 Task: Send an email with the signature Gus Powell with the subject Cancellation of a call and the message Can you please provide an update on the project status? from softage.8@softage.net to softage.9@softage.net and move the email from Sent Items to the folder Journaling
Action: Mouse moved to (124, 164)
Screenshot: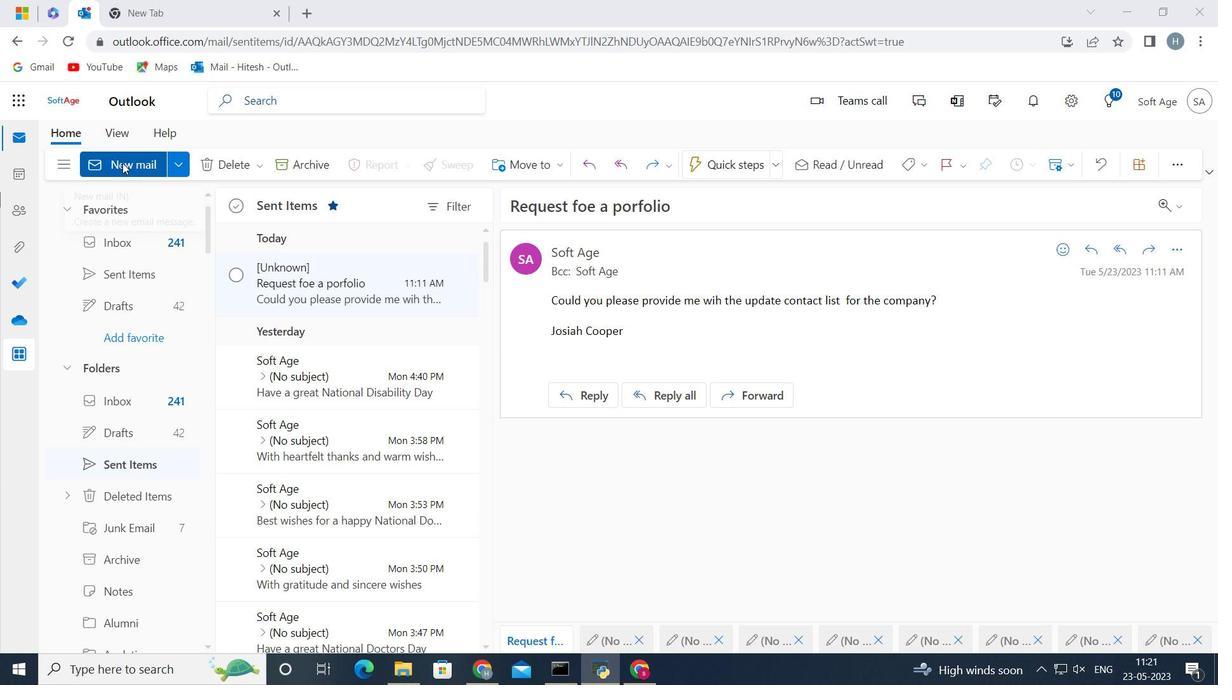 
Action: Mouse pressed left at (124, 164)
Screenshot: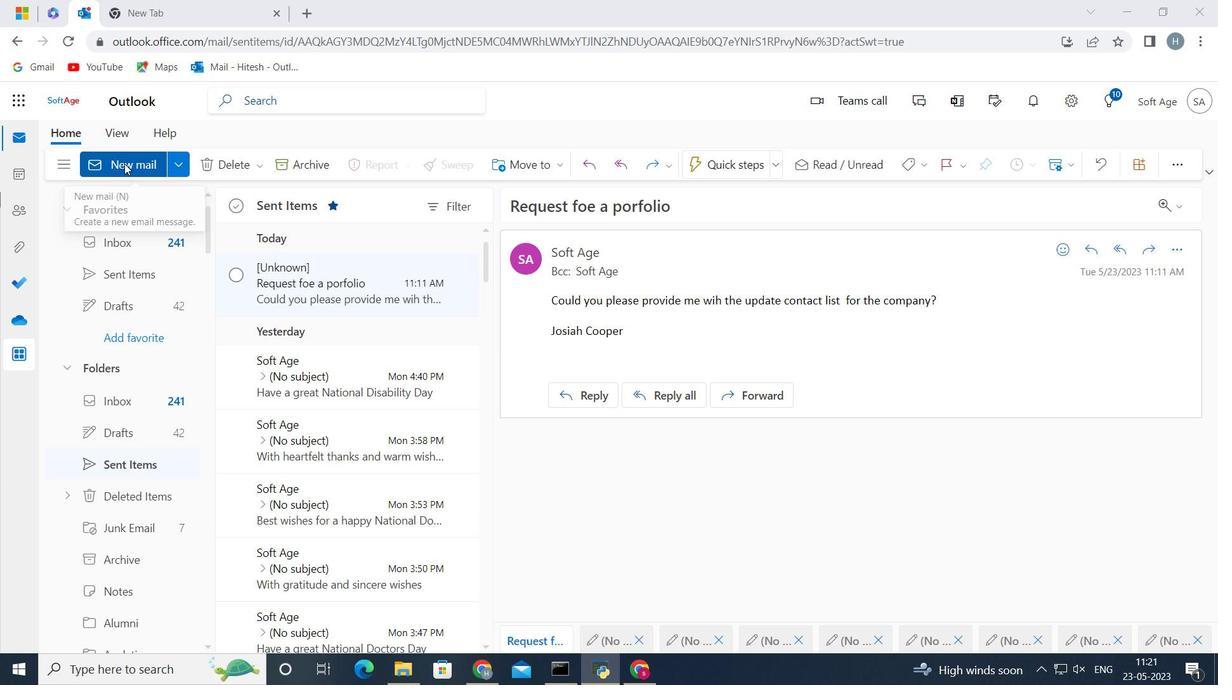 
Action: Mouse moved to (990, 160)
Screenshot: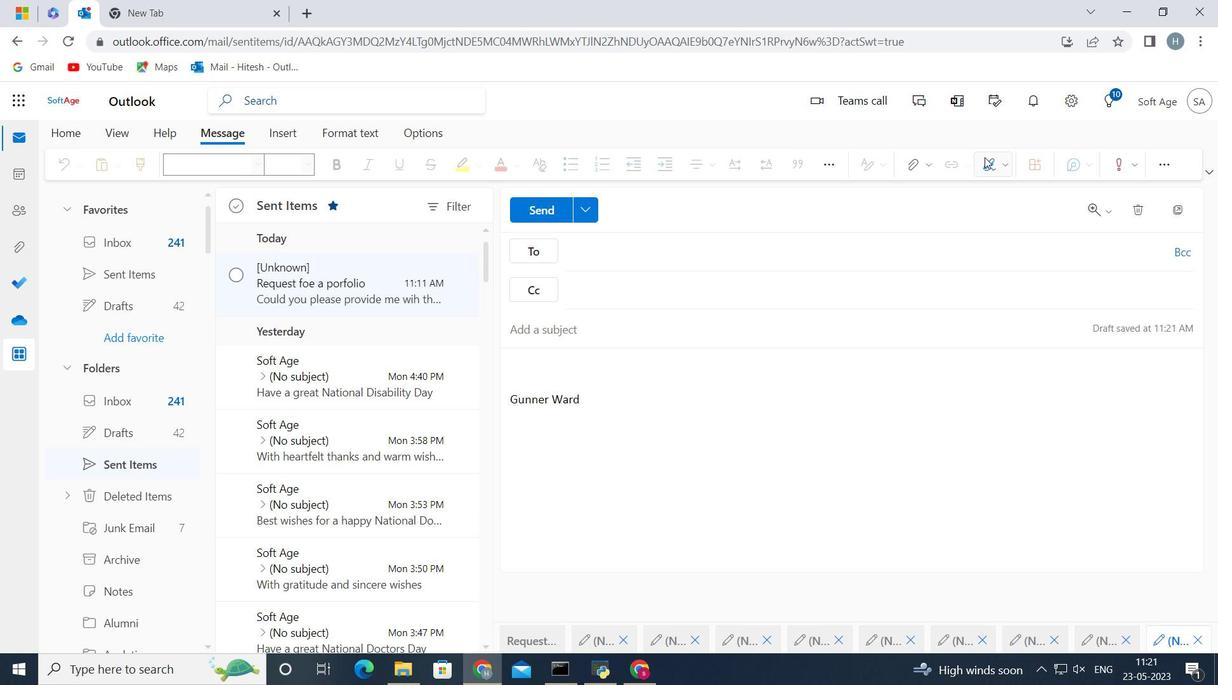 
Action: Mouse pressed left at (990, 160)
Screenshot: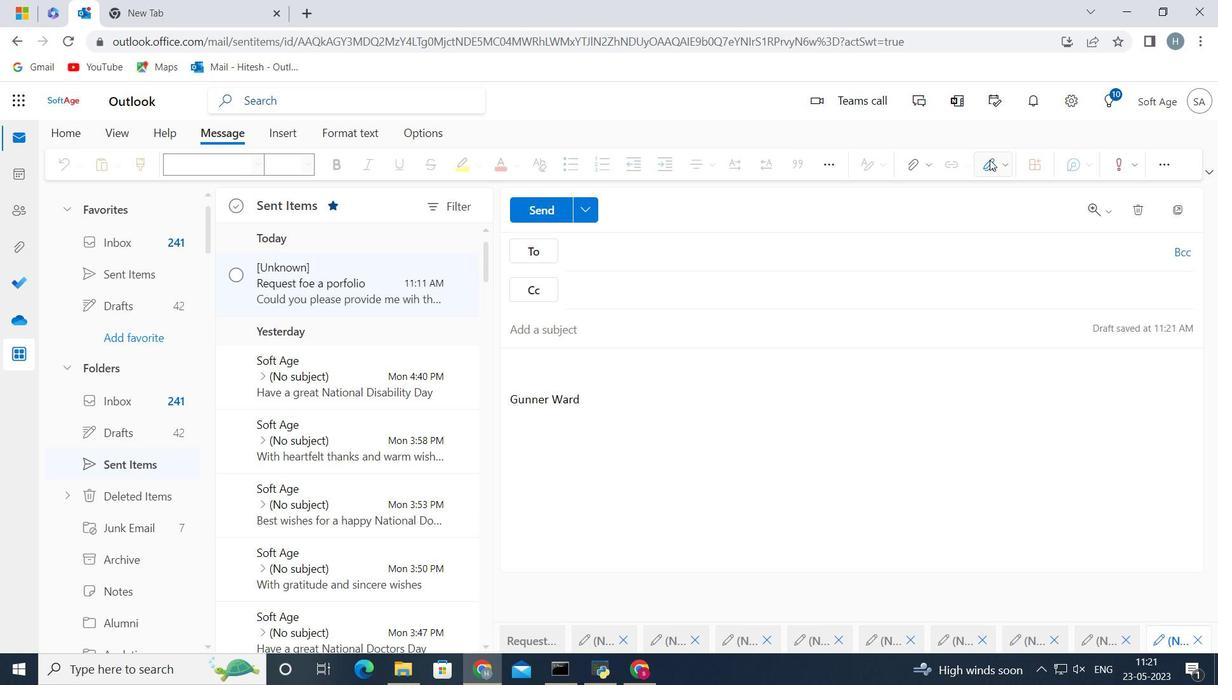 
Action: Mouse moved to (970, 226)
Screenshot: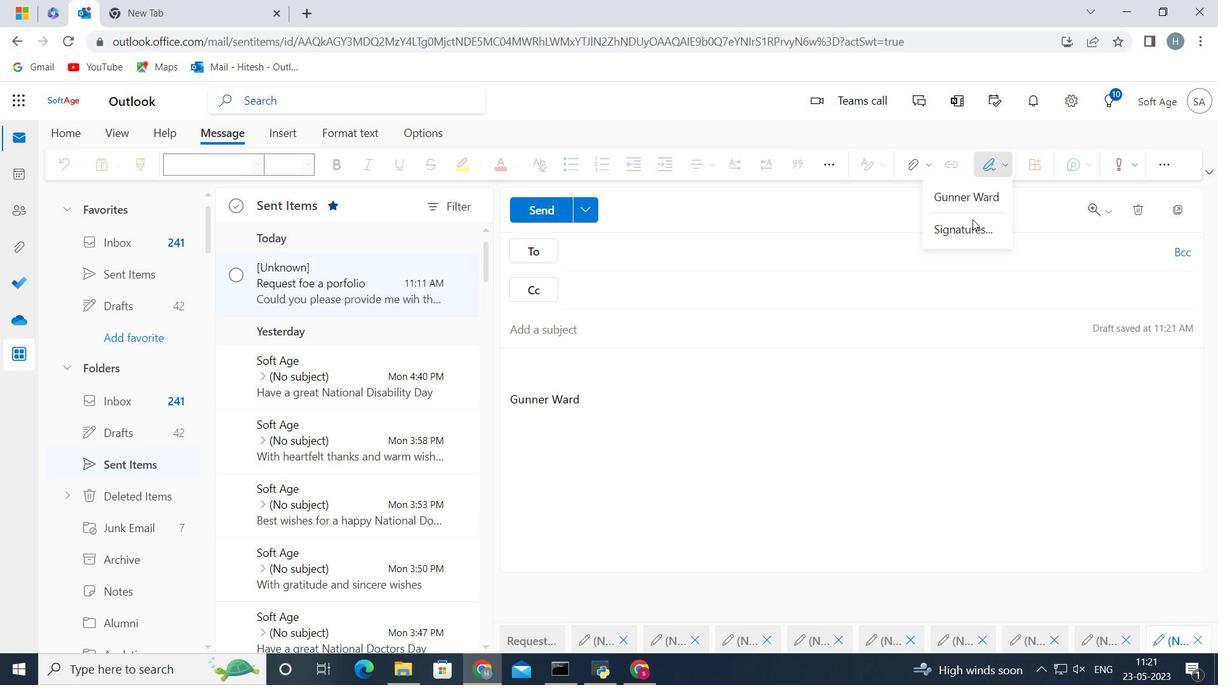 
Action: Mouse pressed left at (970, 226)
Screenshot: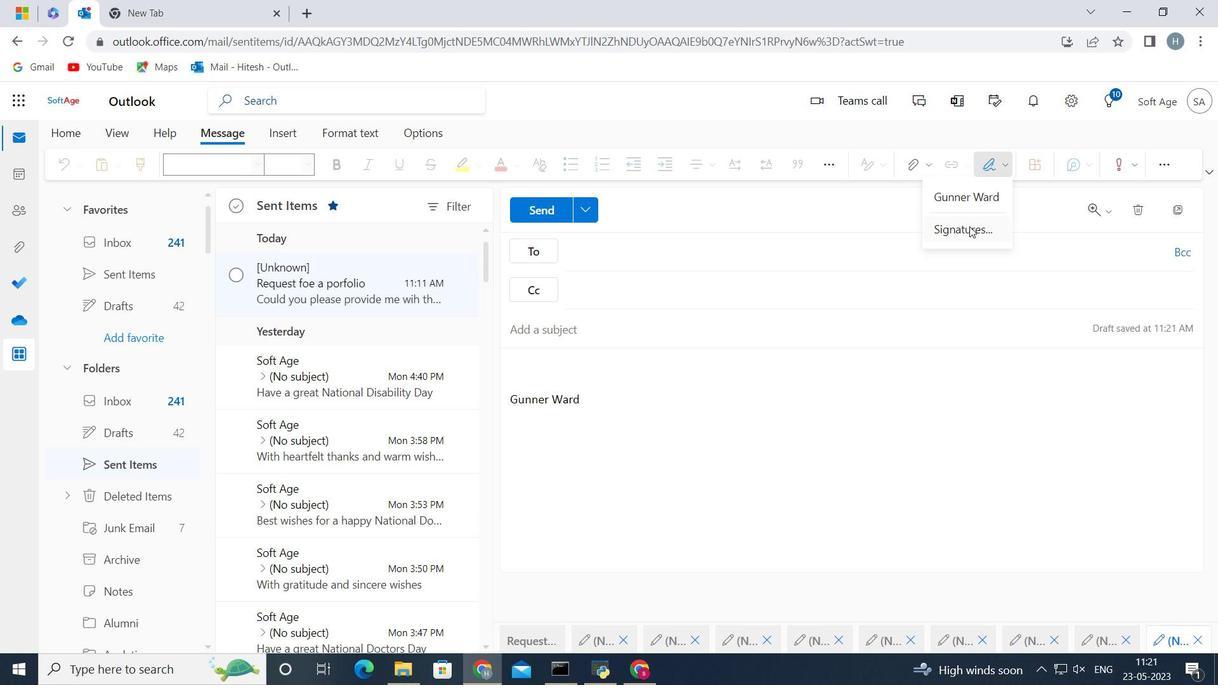 
Action: Mouse moved to (938, 284)
Screenshot: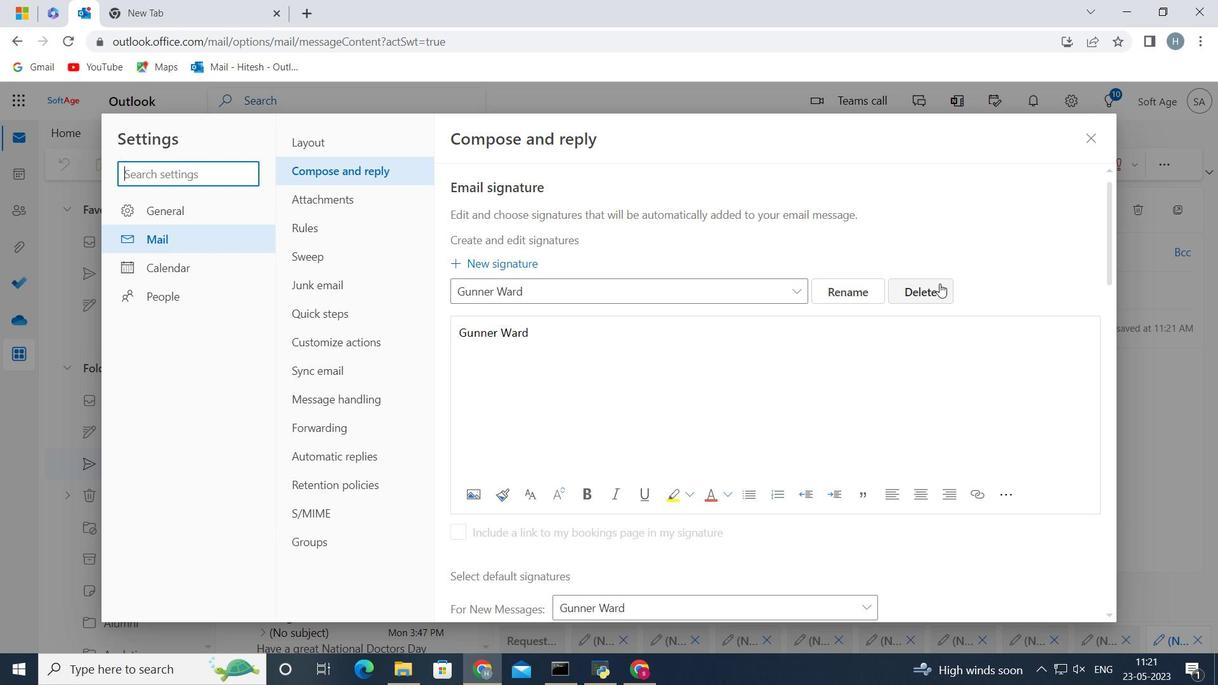 
Action: Mouse pressed left at (938, 284)
Screenshot: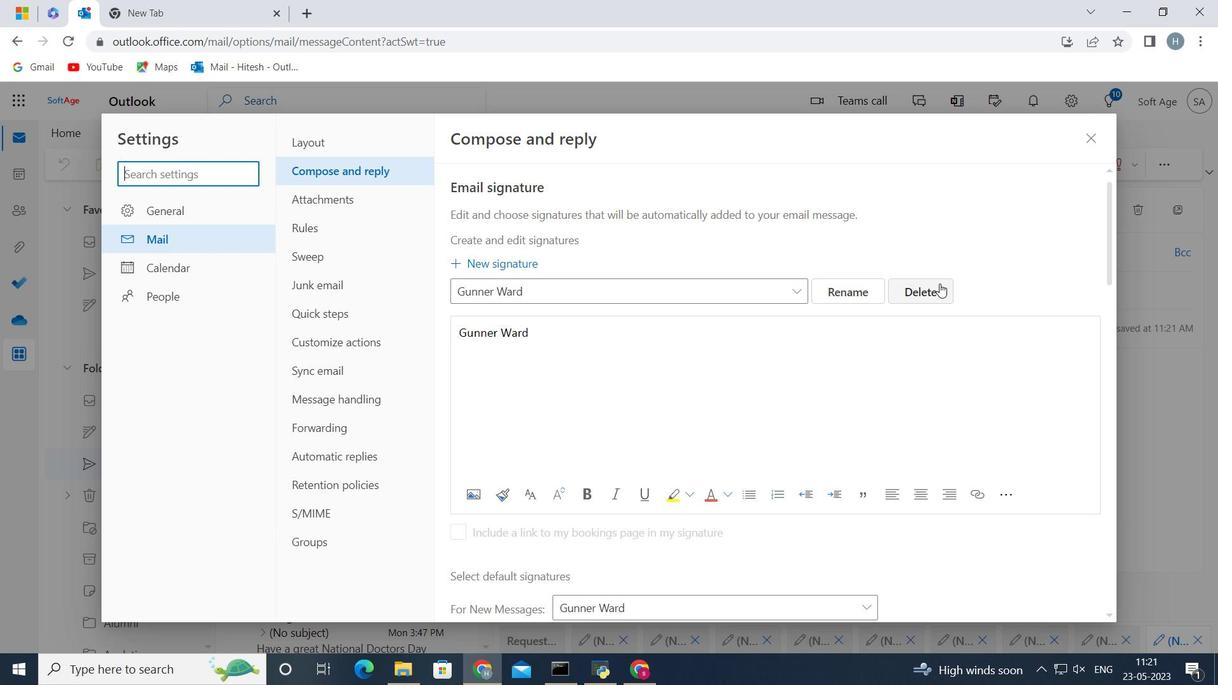 
Action: Mouse moved to (689, 293)
Screenshot: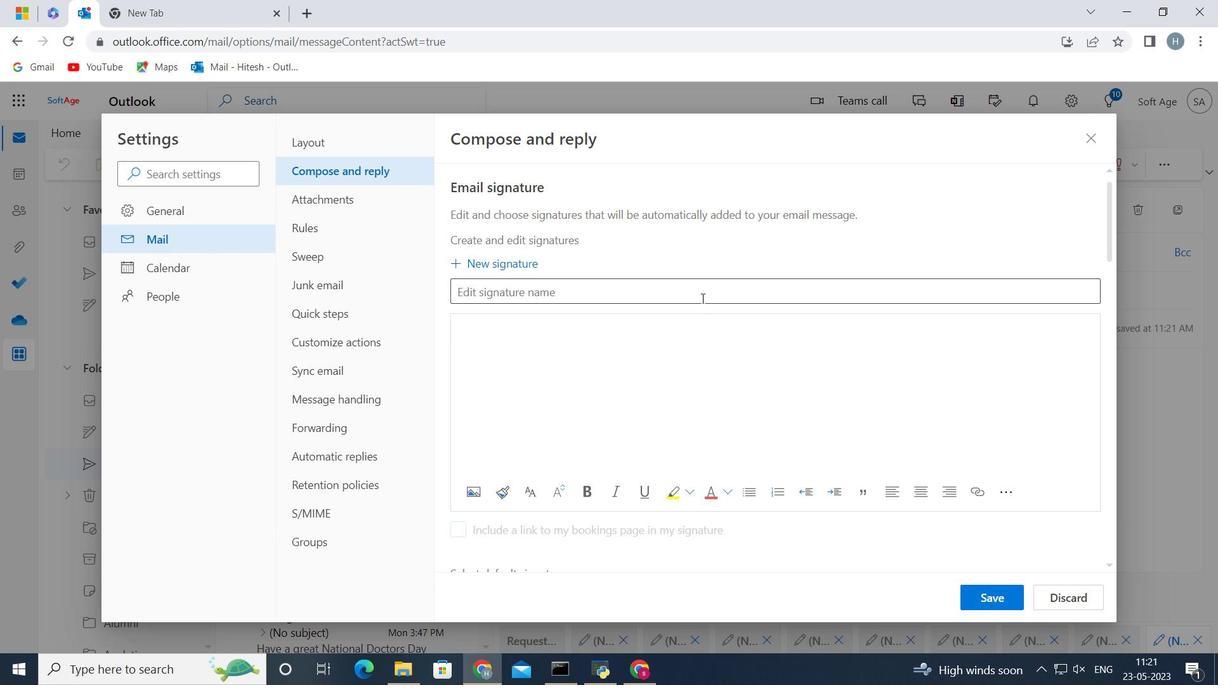 
Action: Mouse pressed left at (689, 293)
Screenshot: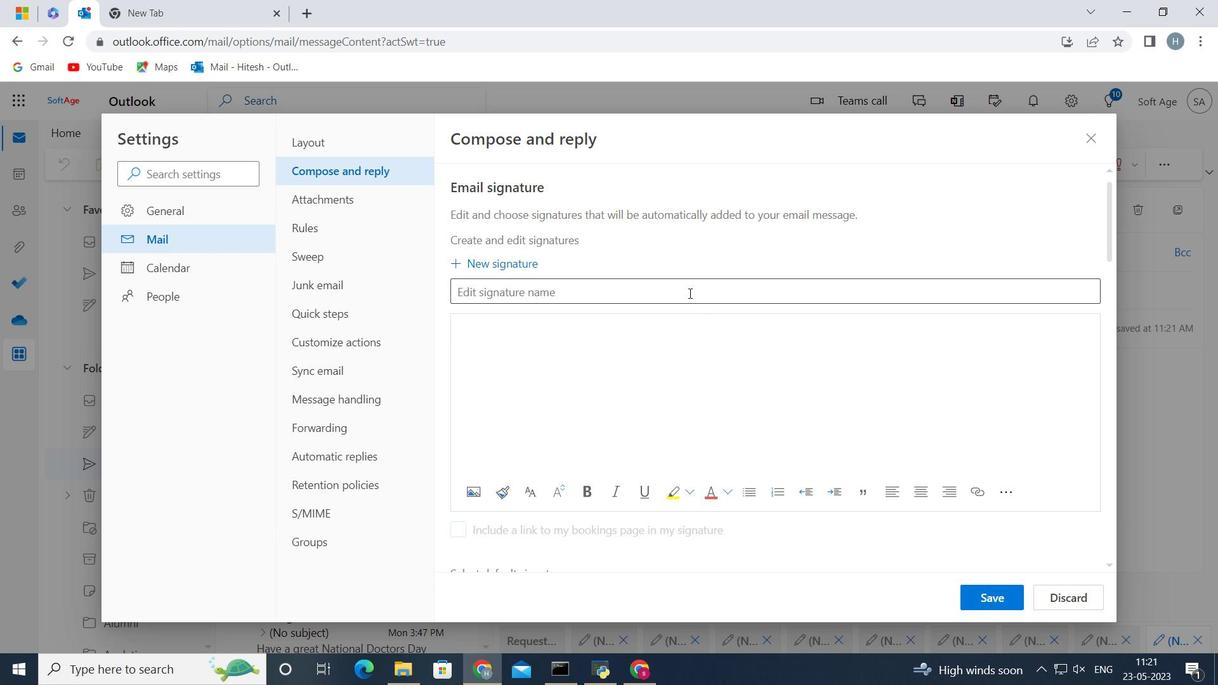 
Action: Key pressed <Key.shift>Gus<Key.space><Key.shift>Powell
Screenshot: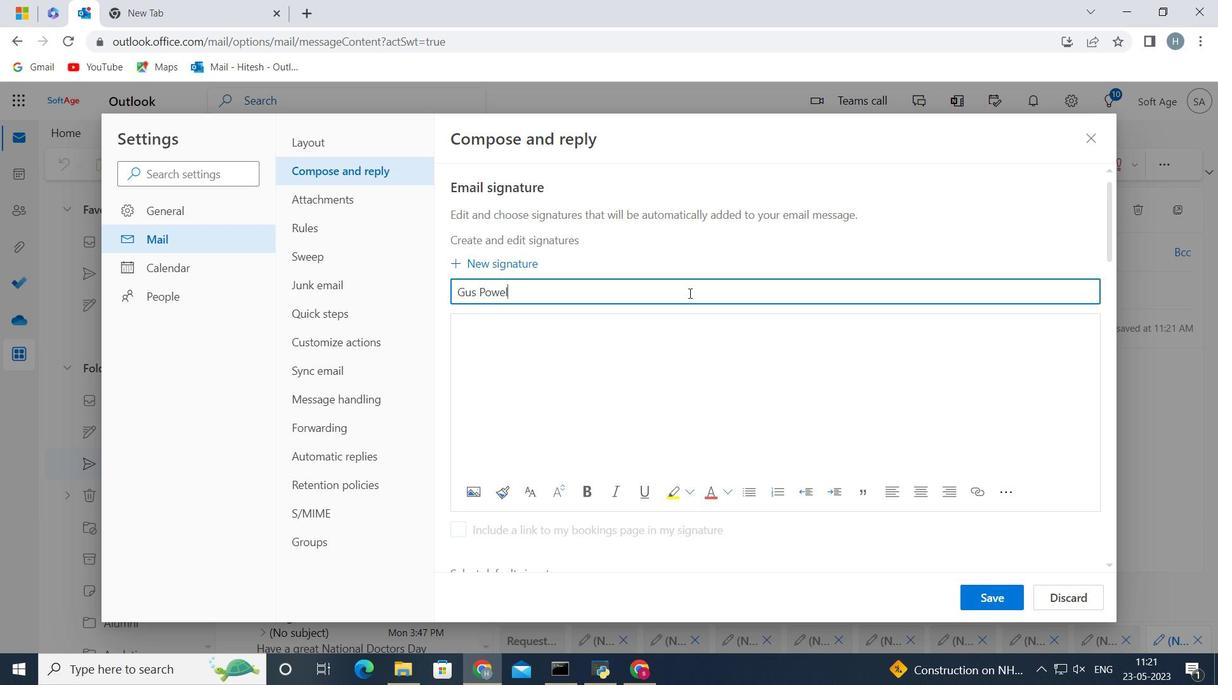 
Action: Mouse moved to (561, 346)
Screenshot: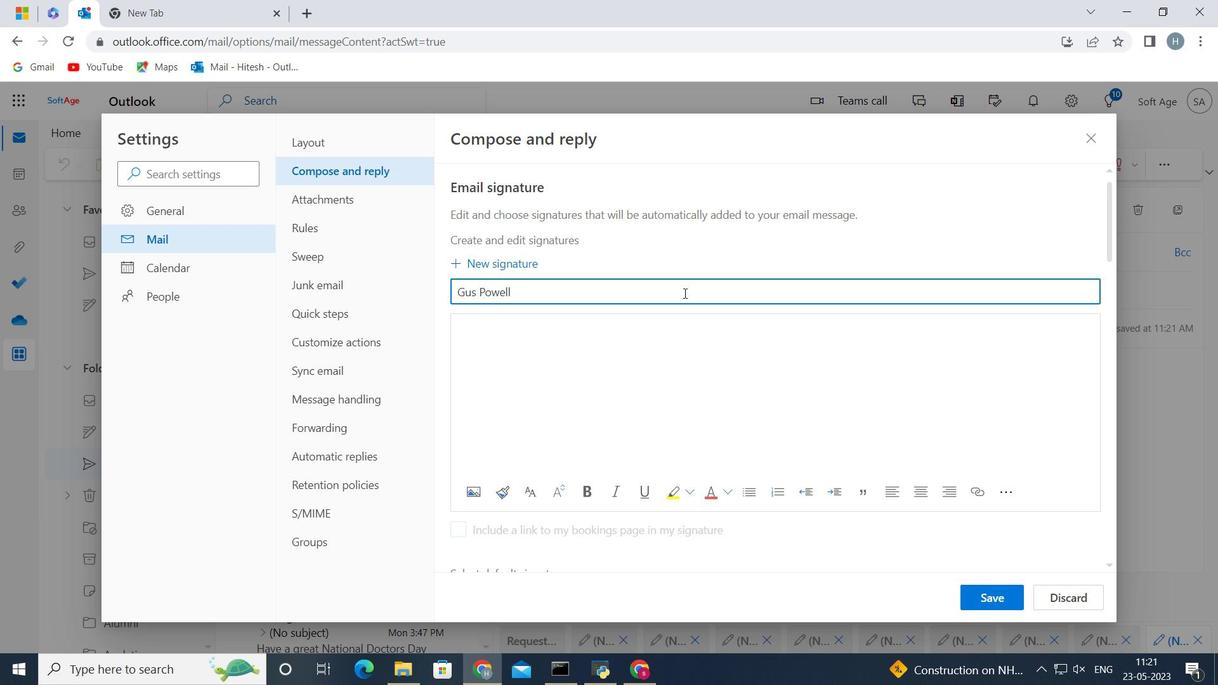 
Action: Mouse pressed left at (561, 346)
Screenshot: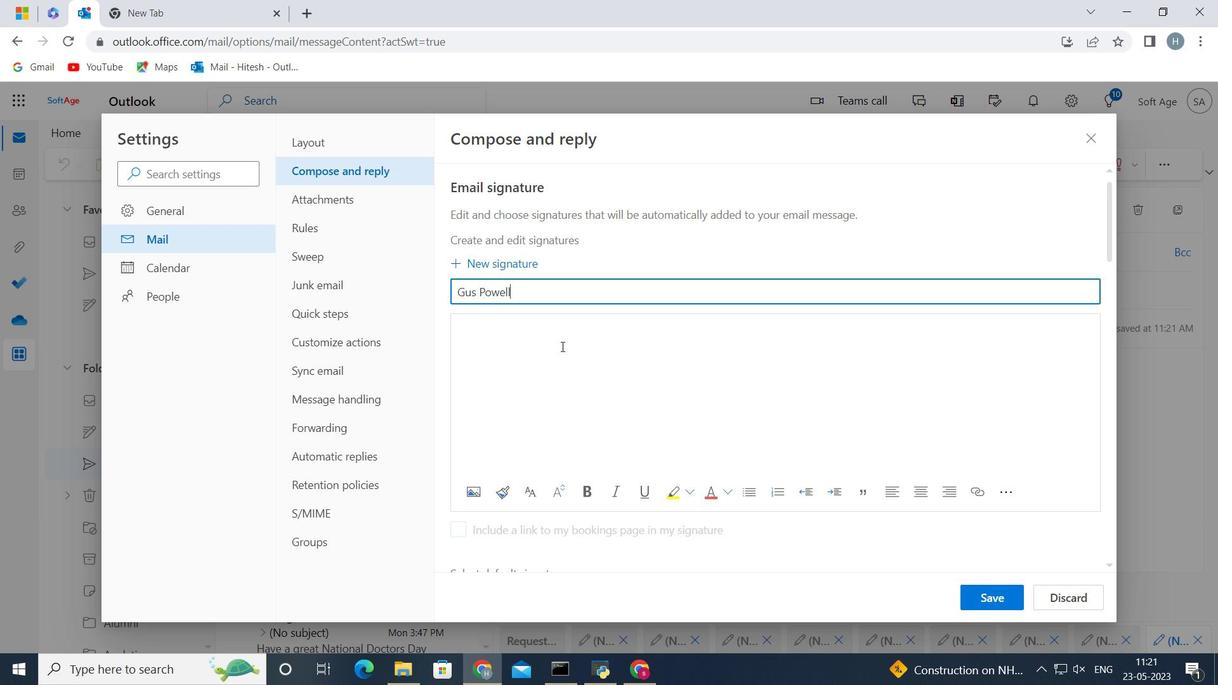 
Action: Key pressed <Key.shift>Gus<Key.space><Key.shift>Powell
Screenshot: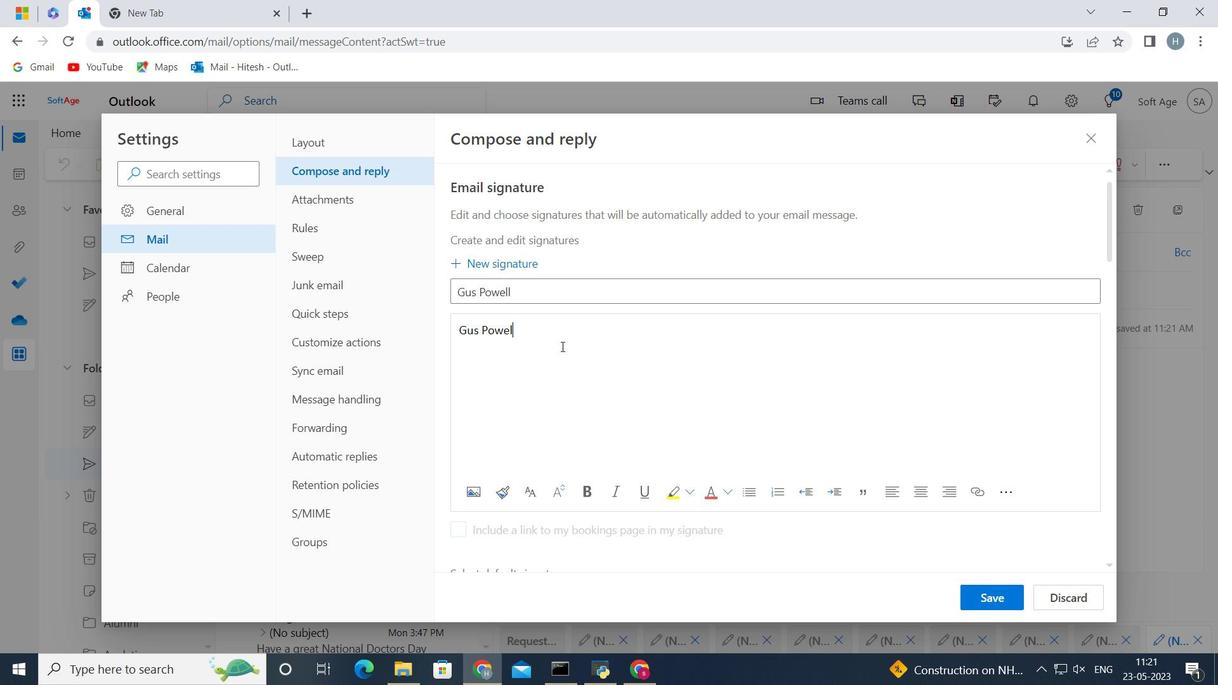 
Action: Mouse moved to (999, 594)
Screenshot: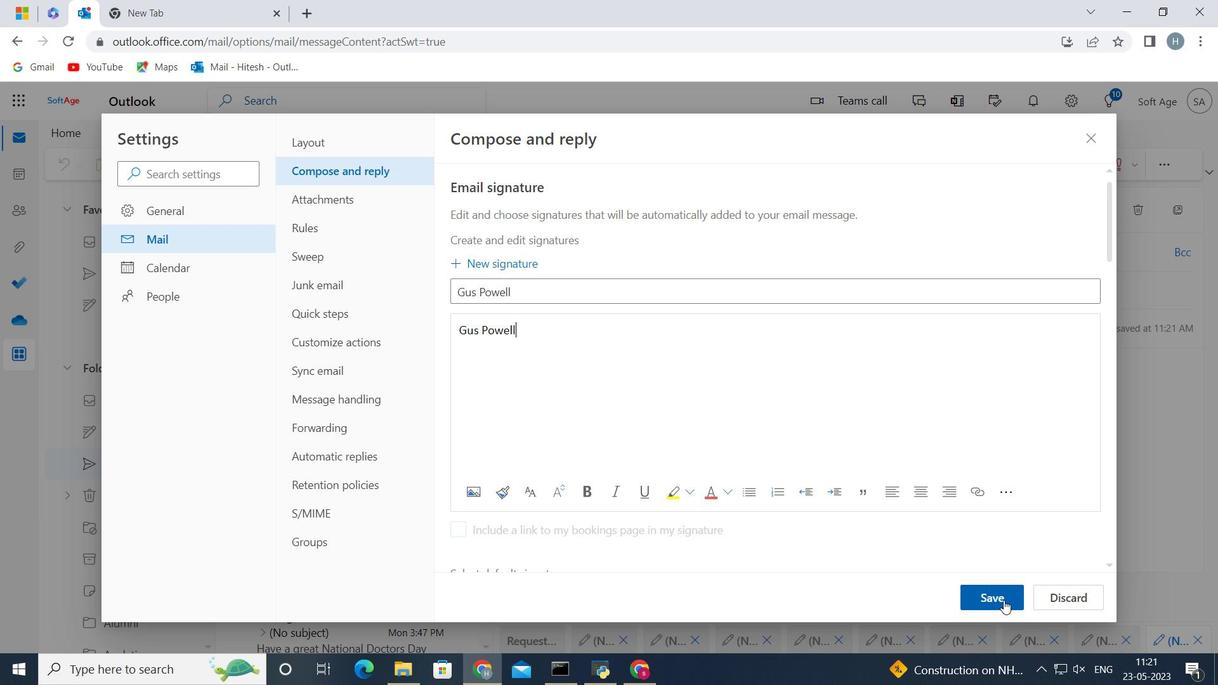 
Action: Mouse pressed left at (999, 594)
Screenshot: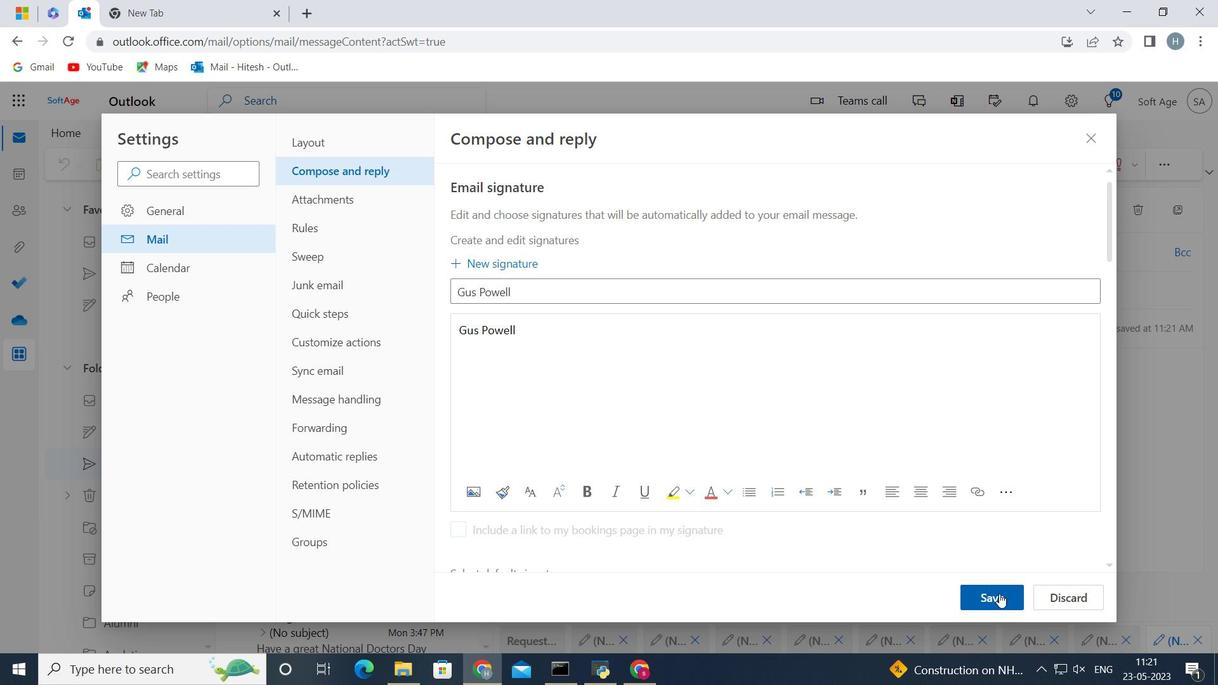 
Action: Mouse moved to (825, 398)
Screenshot: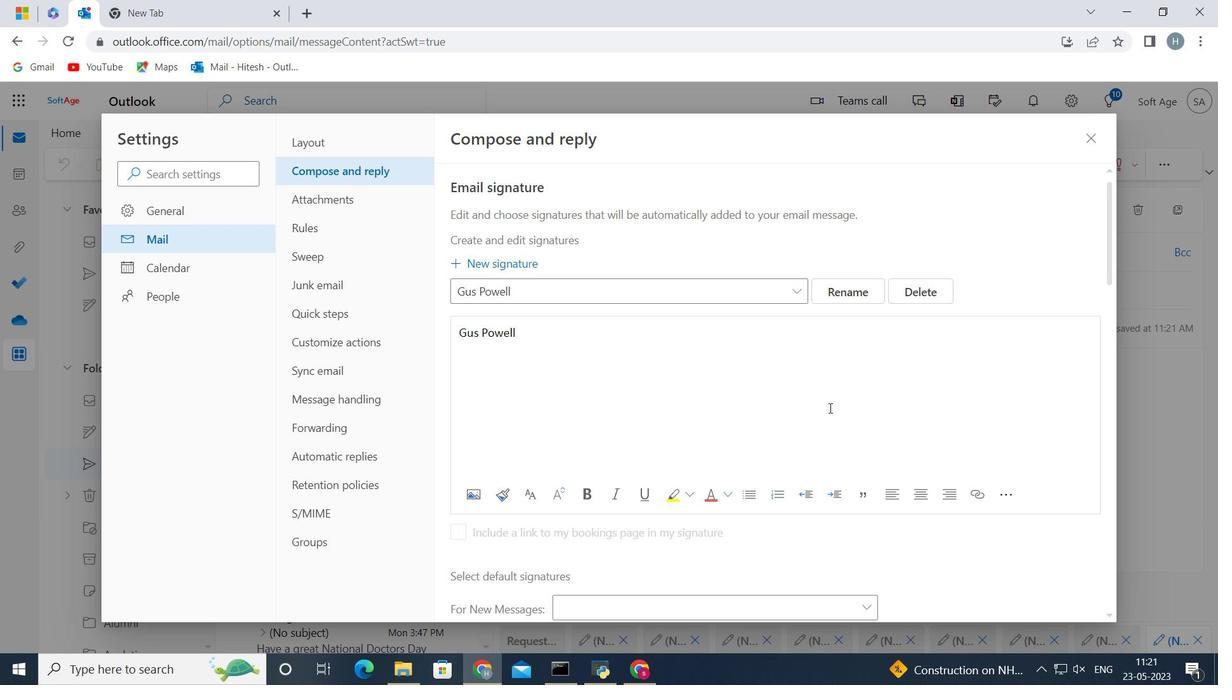
Action: Mouse scrolled (825, 397) with delta (0, 0)
Screenshot: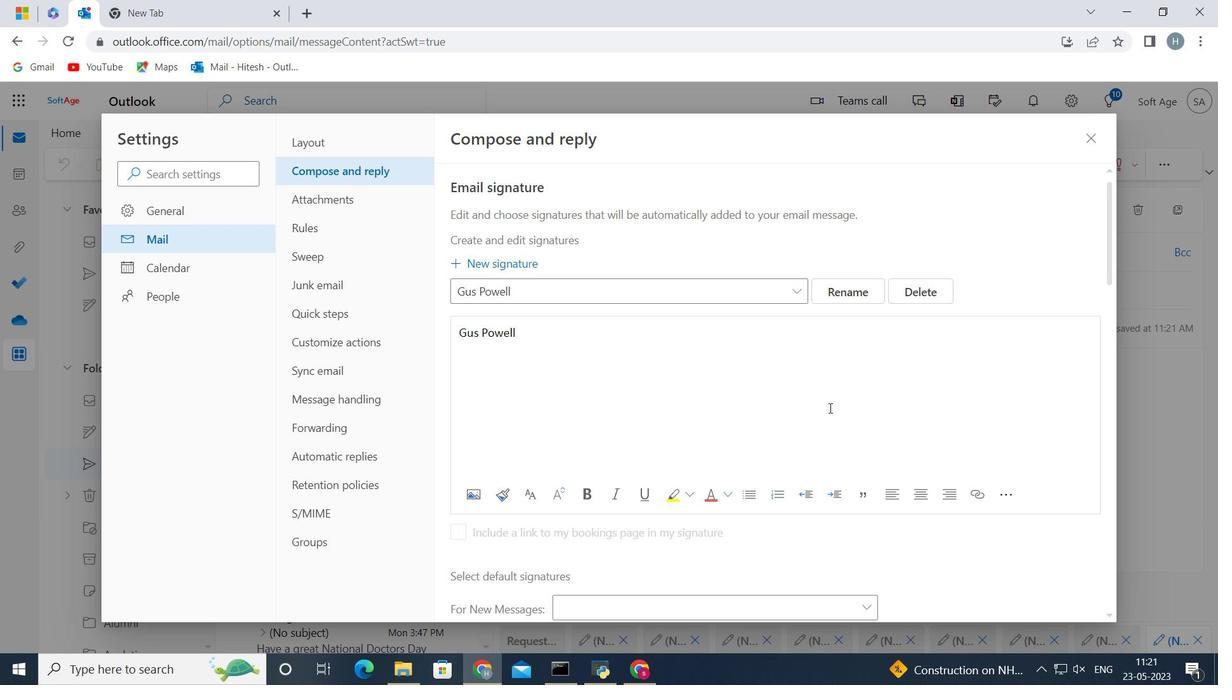 
Action: Mouse moved to (823, 396)
Screenshot: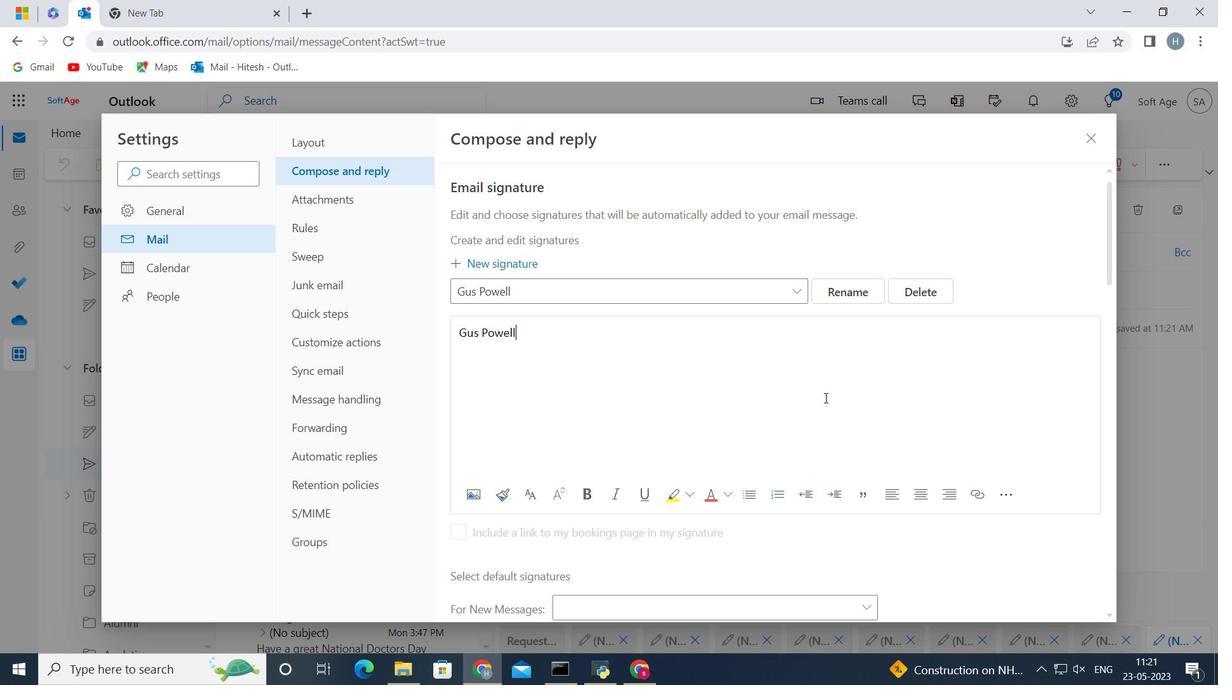 
Action: Mouse scrolled (824, 396) with delta (0, 0)
Screenshot: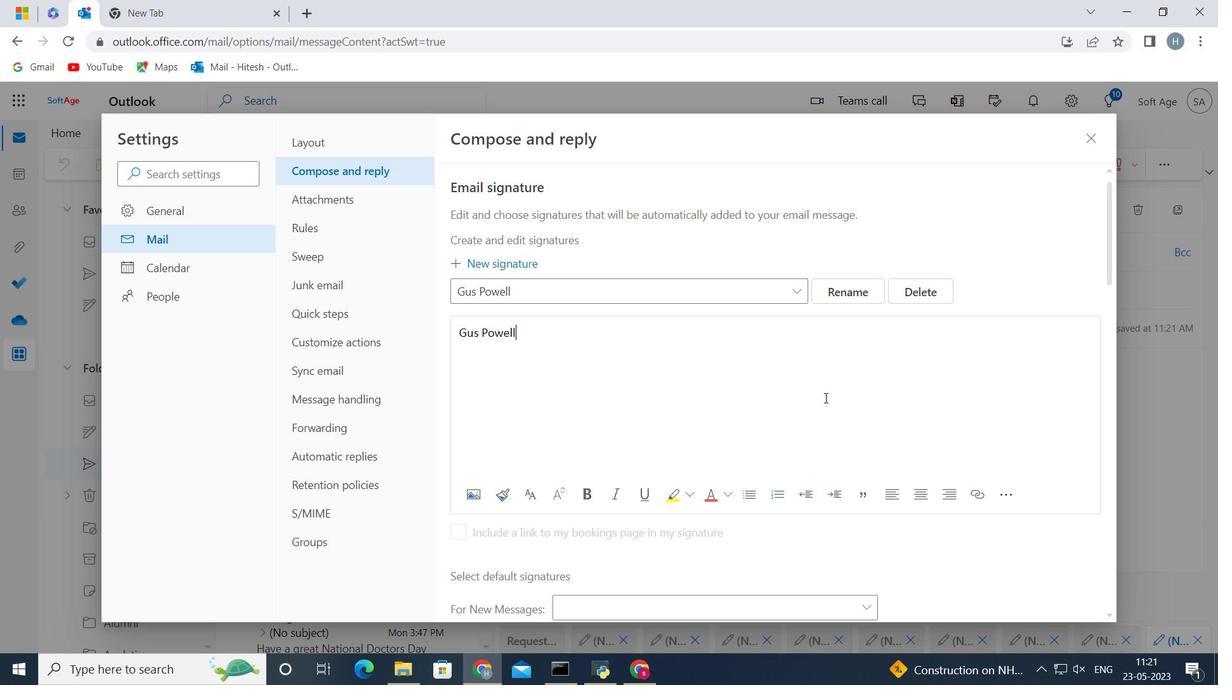 
Action: Mouse moved to (823, 395)
Screenshot: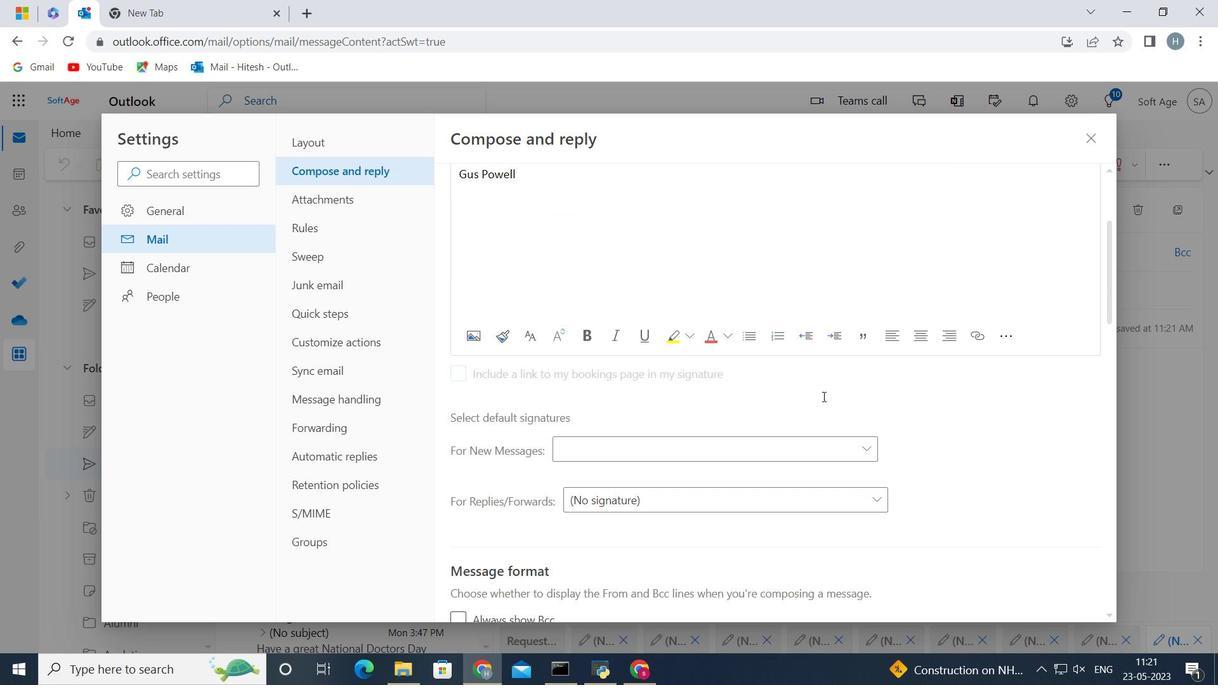 
Action: Mouse scrolled (823, 394) with delta (0, 0)
Screenshot: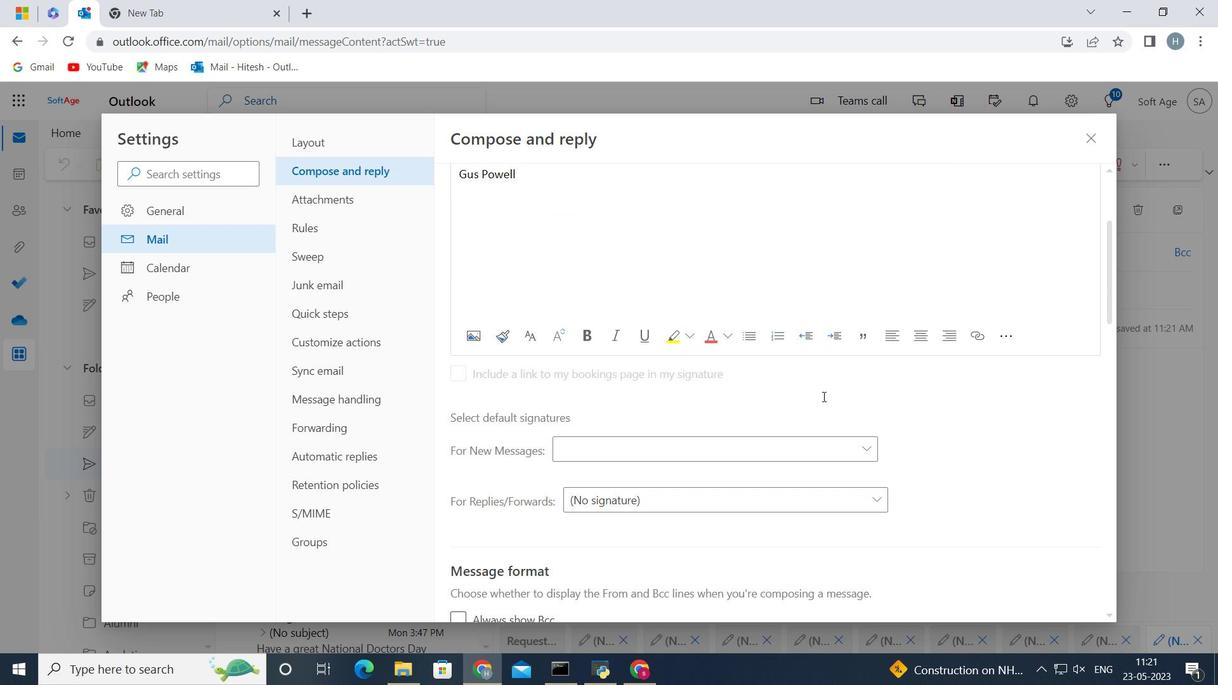 
Action: Mouse moved to (799, 364)
Screenshot: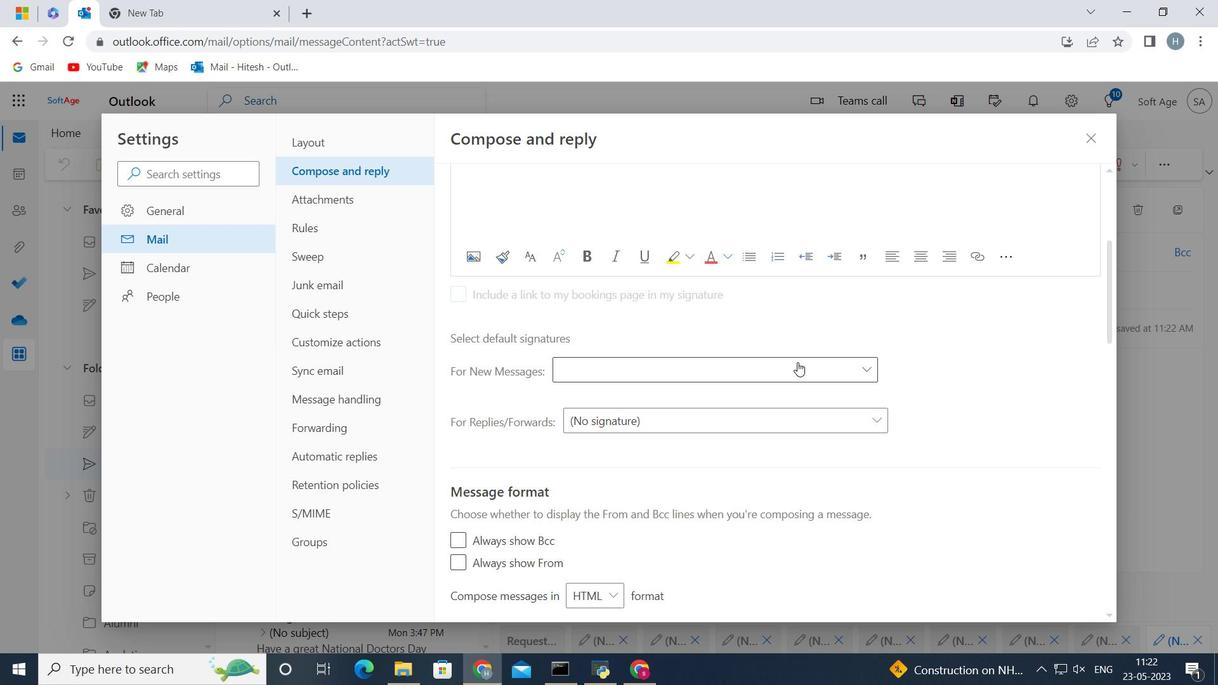 
Action: Mouse pressed left at (799, 364)
Screenshot: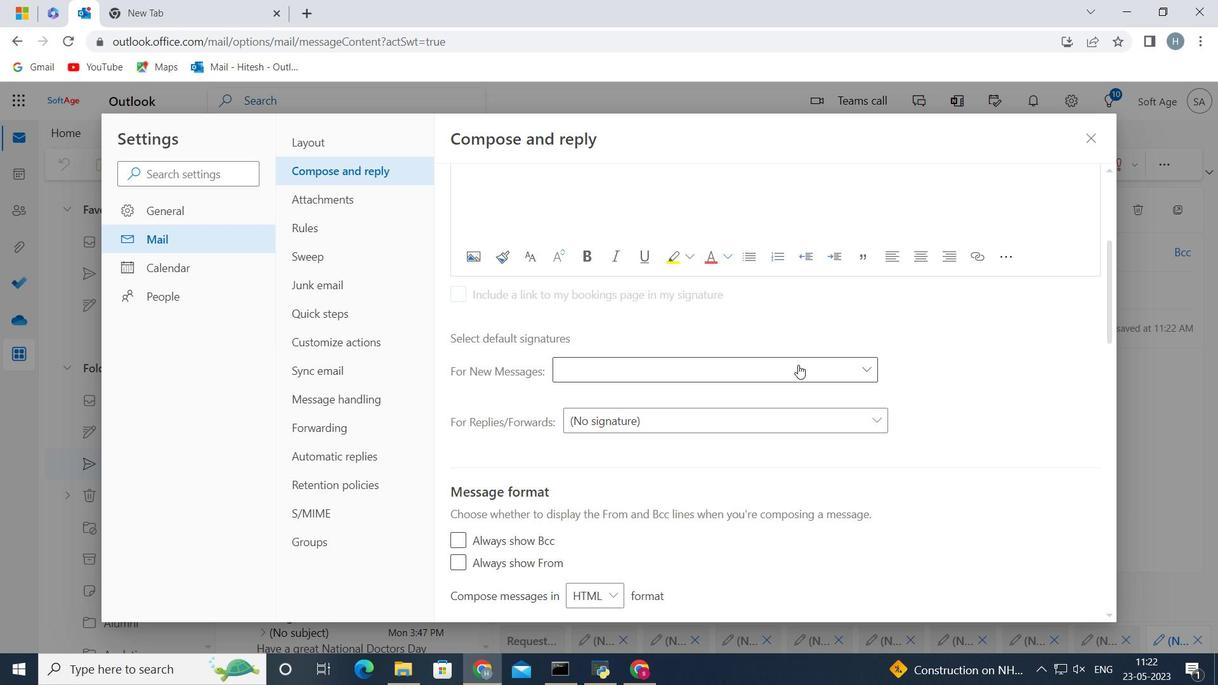 
Action: Mouse moved to (784, 410)
Screenshot: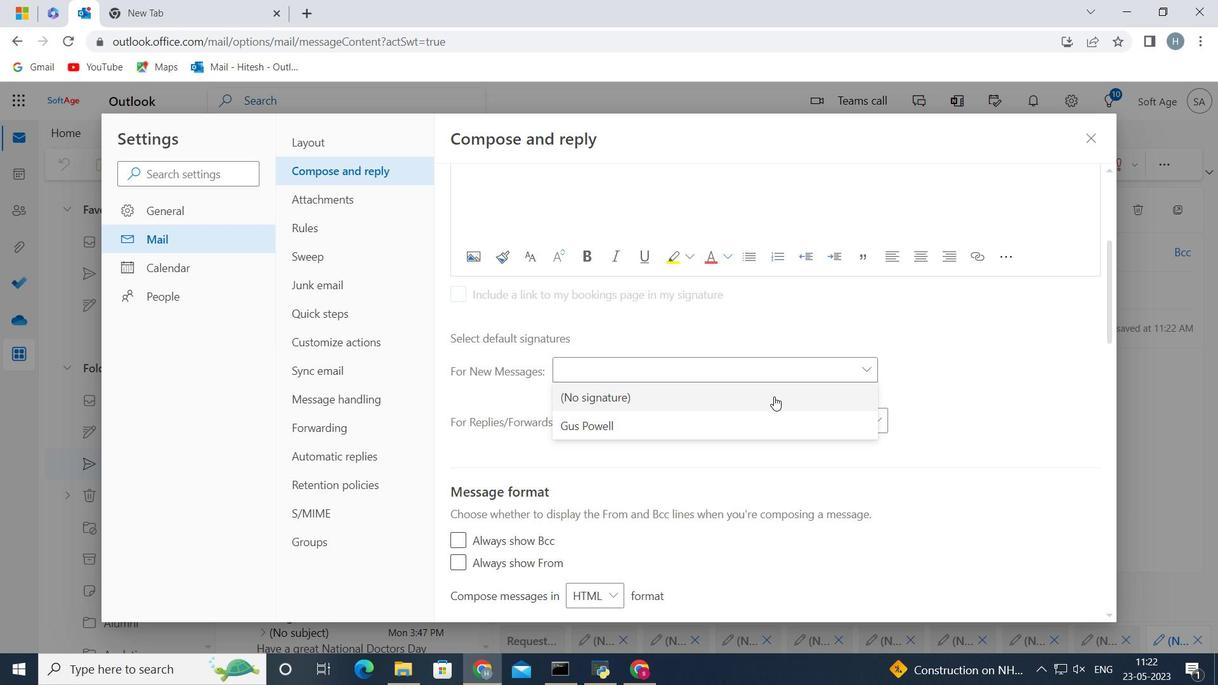 
Action: Mouse pressed left at (784, 410)
Screenshot: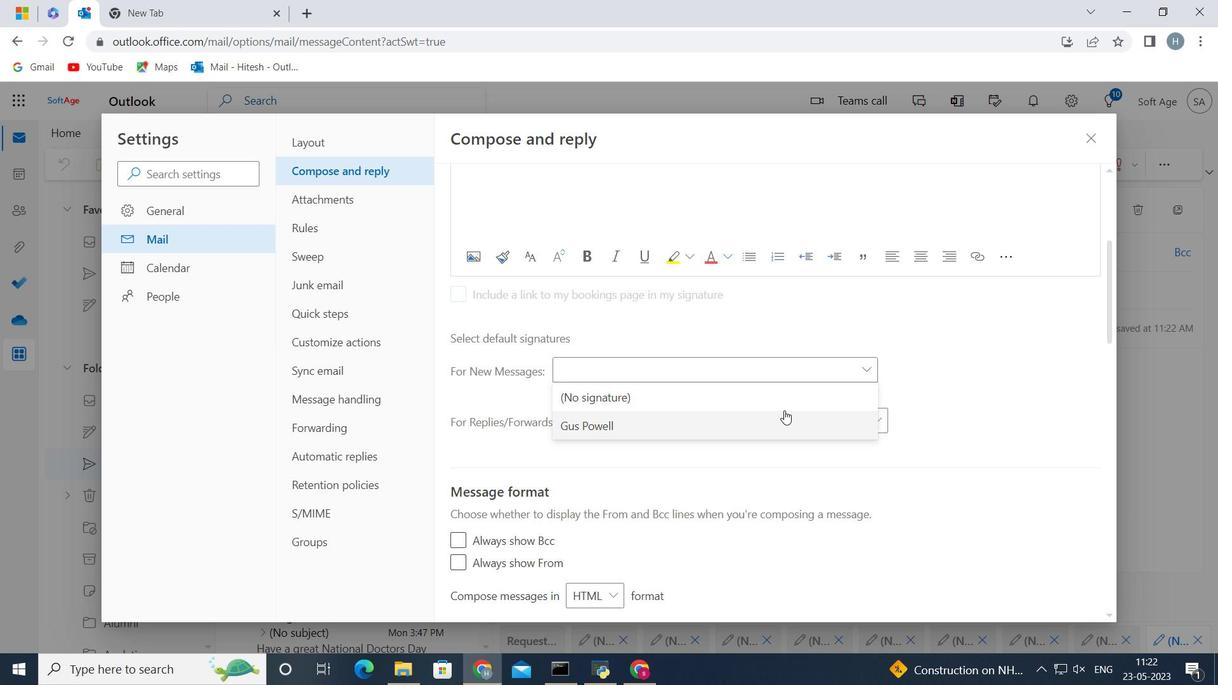 
Action: Mouse moved to (980, 601)
Screenshot: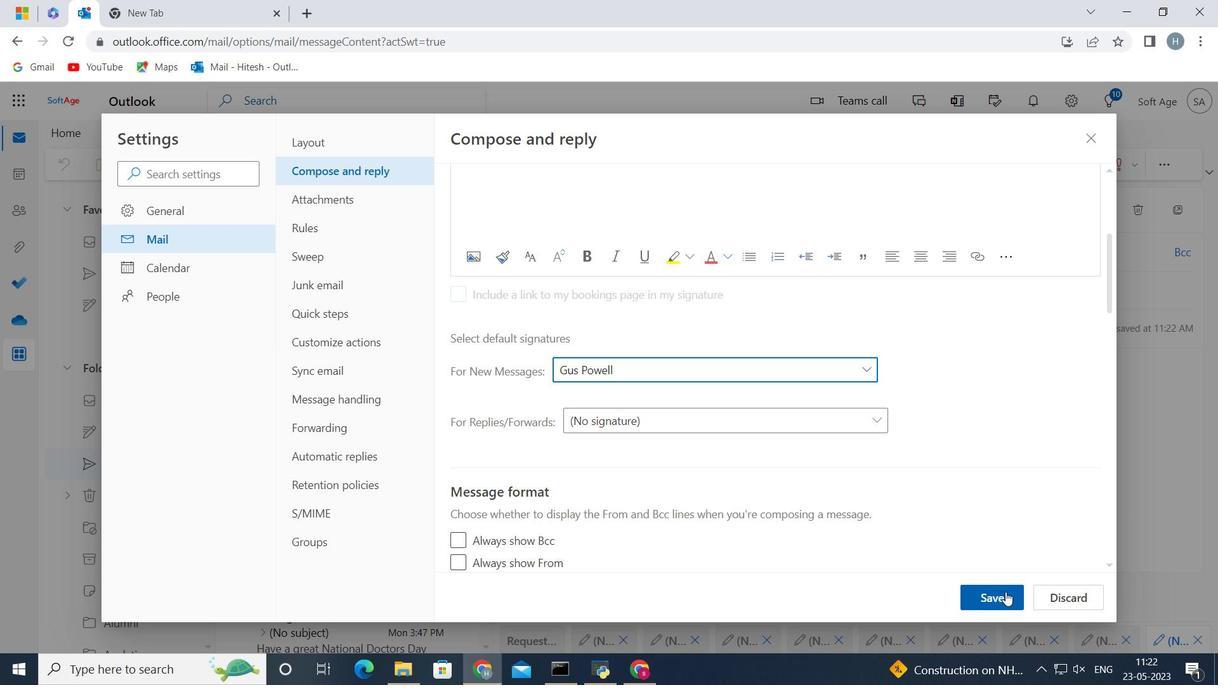 
Action: Mouse pressed left at (980, 601)
Screenshot: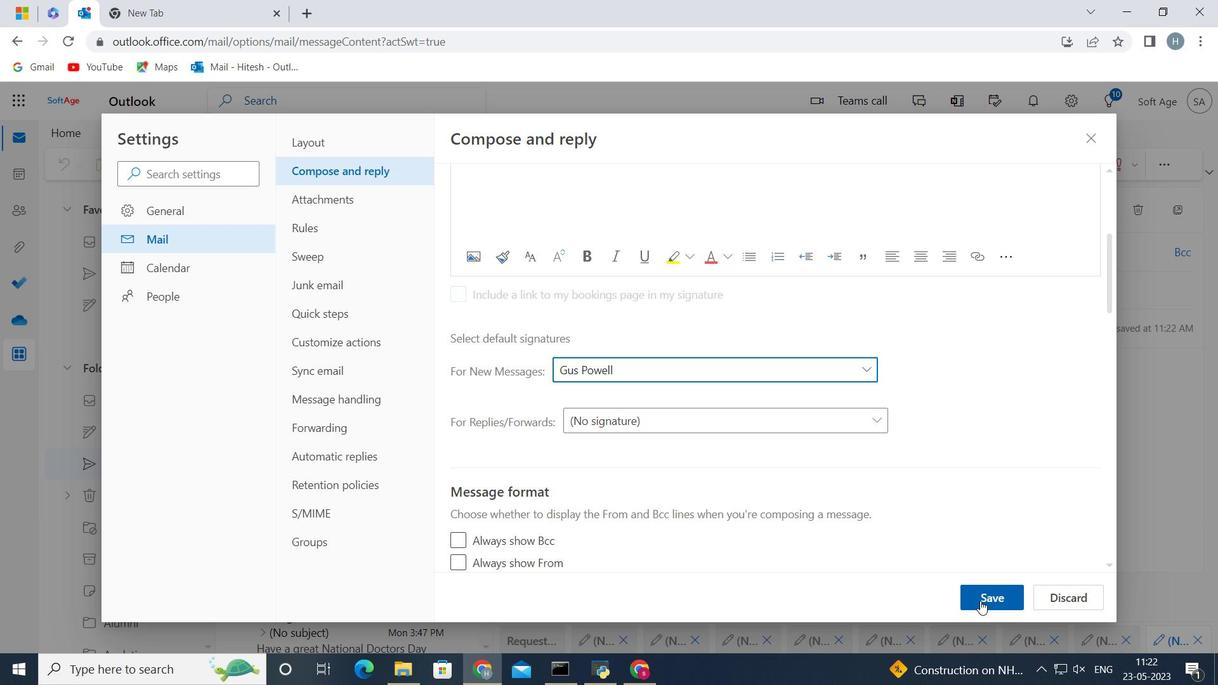 
Action: Mouse moved to (1100, 137)
Screenshot: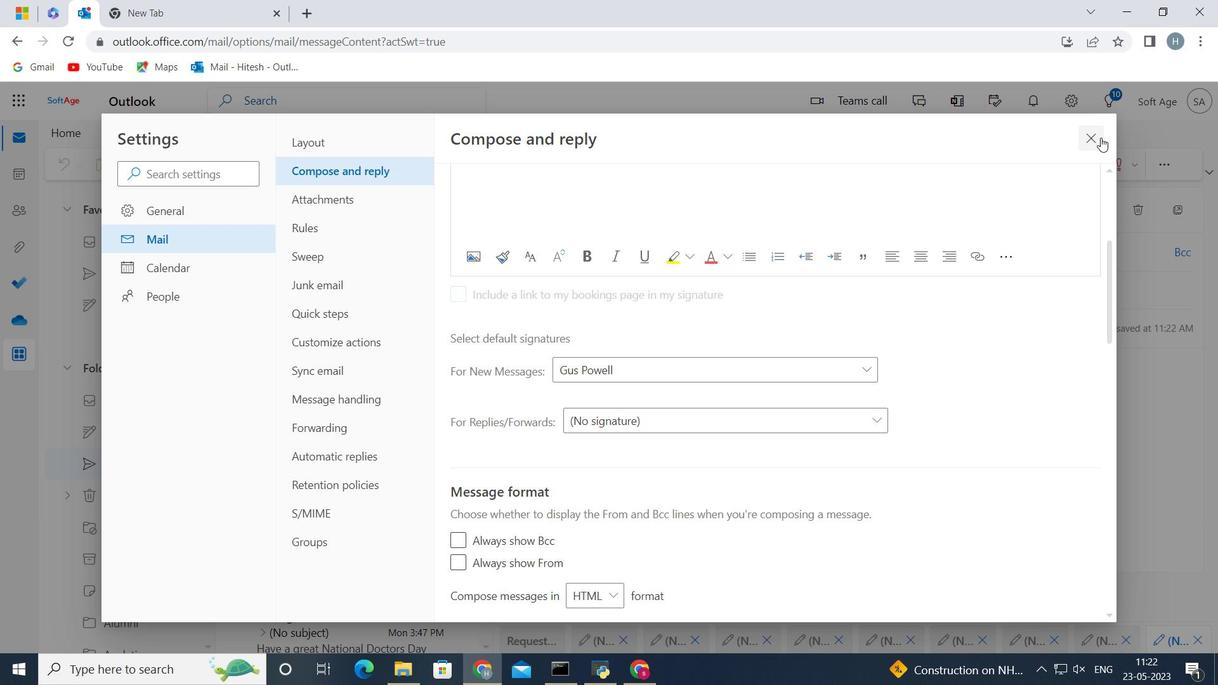 
Action: Mouse pressed left at (1100, 137)
Screenshot: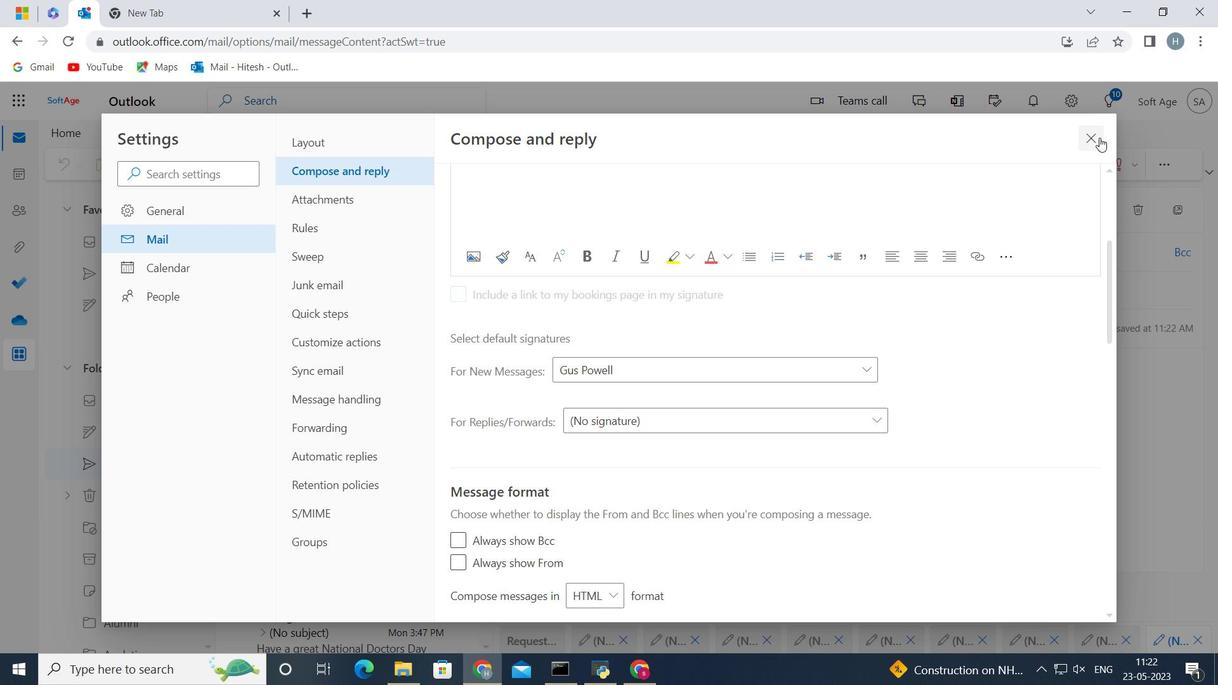 
Action: Mouse moved to (583, 328)
Screenshot: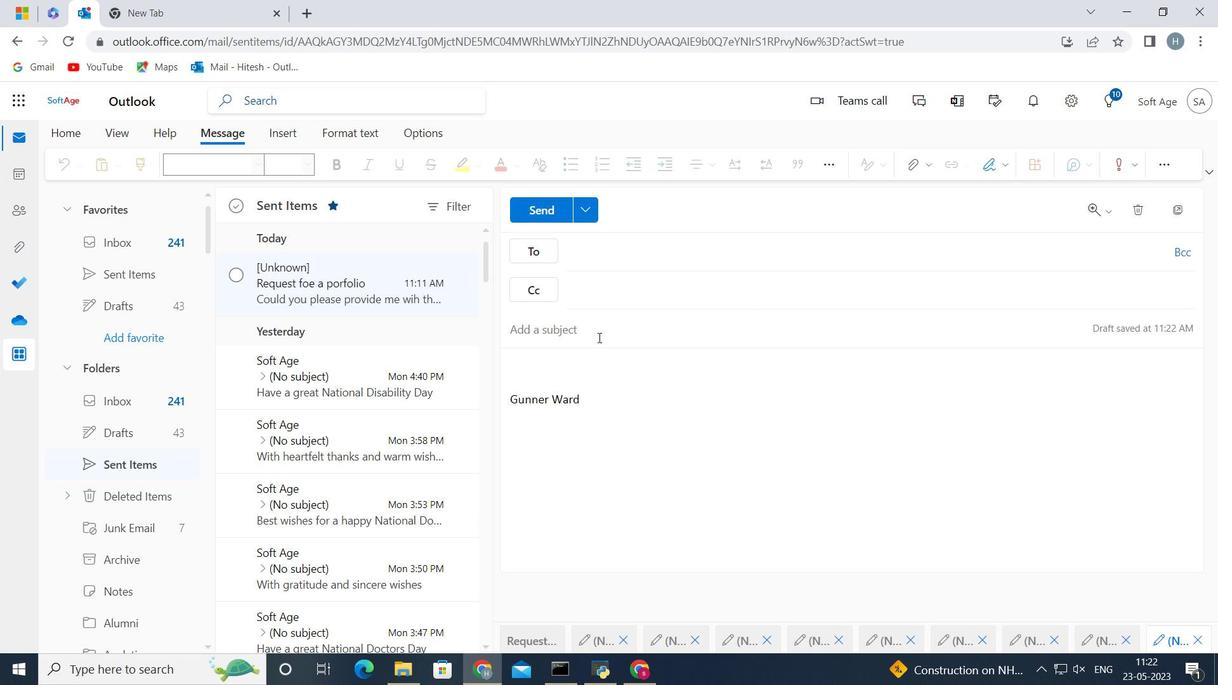 
Action: Mouse pressed left at (583, 328)
Screenshot: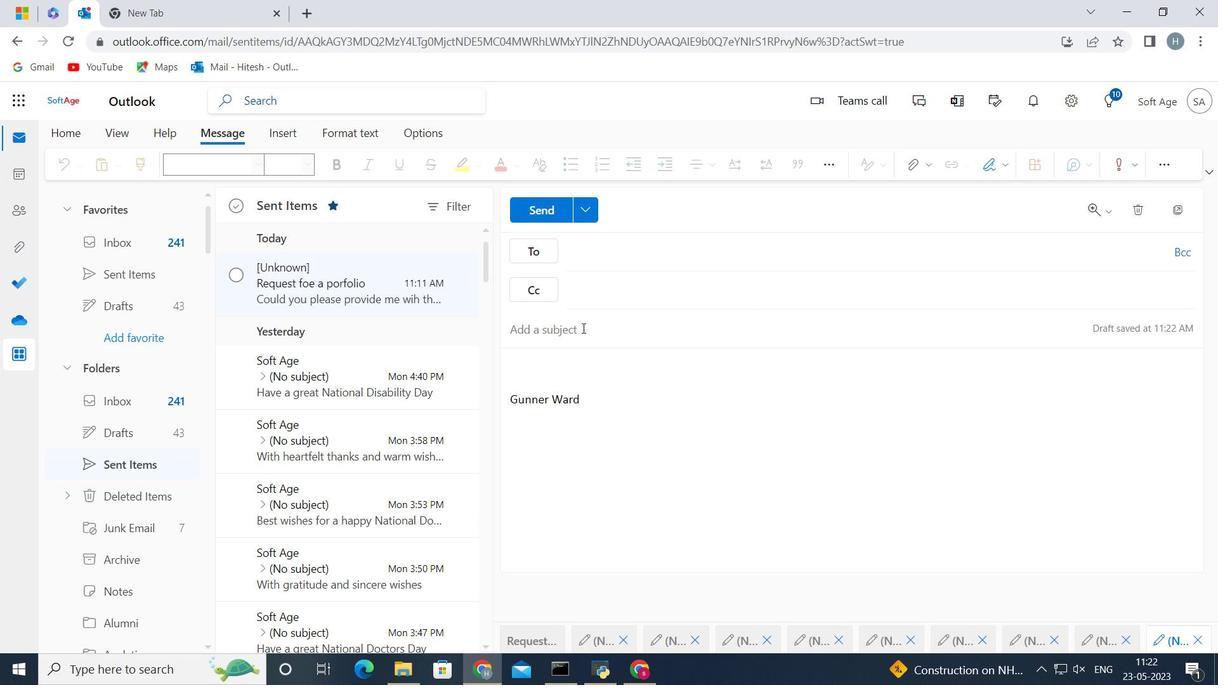 
Action: Key pressed <Key.shift><Key.shift>Cancellation<Key.space>of<Key.space>a<Key.space>call<Key.space>and<Key.space><Key.backspace><Key.backspace><Key.backspace><Key.backspace>
Screenshot: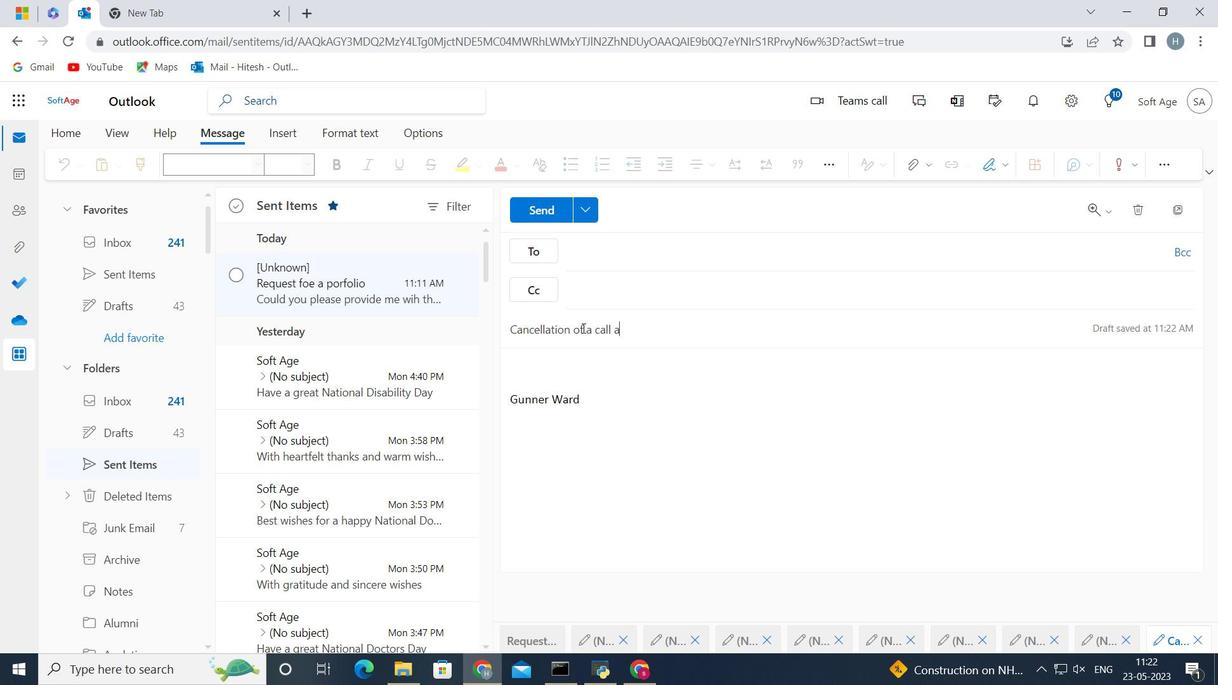 
Action: Mouse moved to (589, 397)
Screenshot: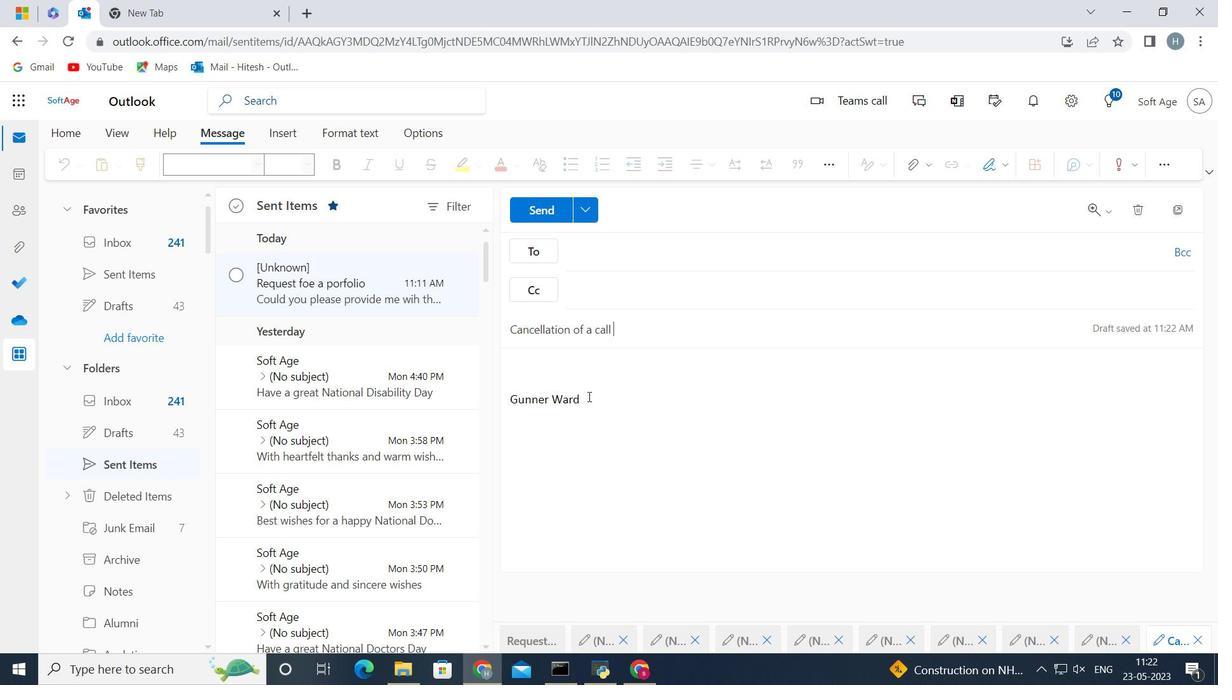 
Action: Mouse pressed left at (589, 397)
Screenshot: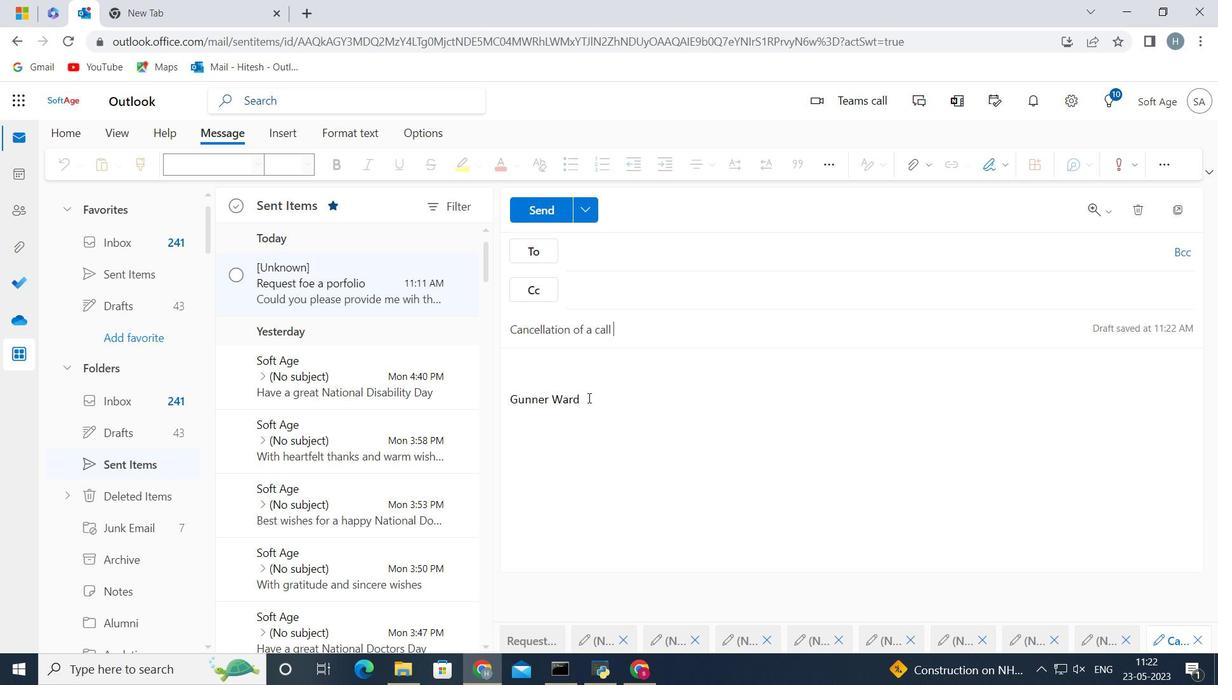 
Action: Key pressed <Key.backspace><Key.backspace><Key.backspace><Key.backspace><Key.backspace><Key.backspace><Key.backspace><Key.backspace><Key.backspace><Key.backspace><Key.backspace><Key.backspace><Key.backspace><Key.backspace><Key.backspace><Key.backspace><Key.backspace><Key.backspace><Key.backspace><Key.backspace><Key.backspace><Key.backspace><Key.backspace><Key.backspace><Key.backspace><Key.shift>Can<Key.space>you<Key.space>please<Key.space>provide<Key.space>an<Key.space>update<Key.space>on<Key.space>the<Key.space>project<Key.space>status
Screenshot: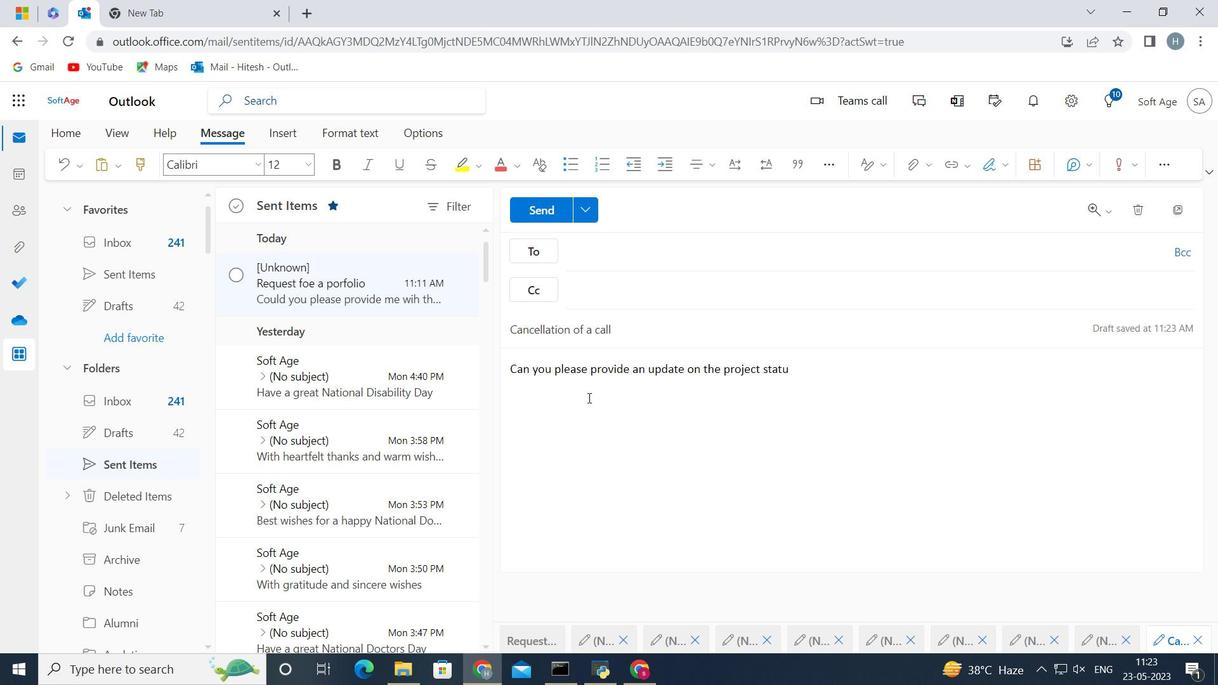 
Action: Mouse moved to (629, 253)
Screenshot: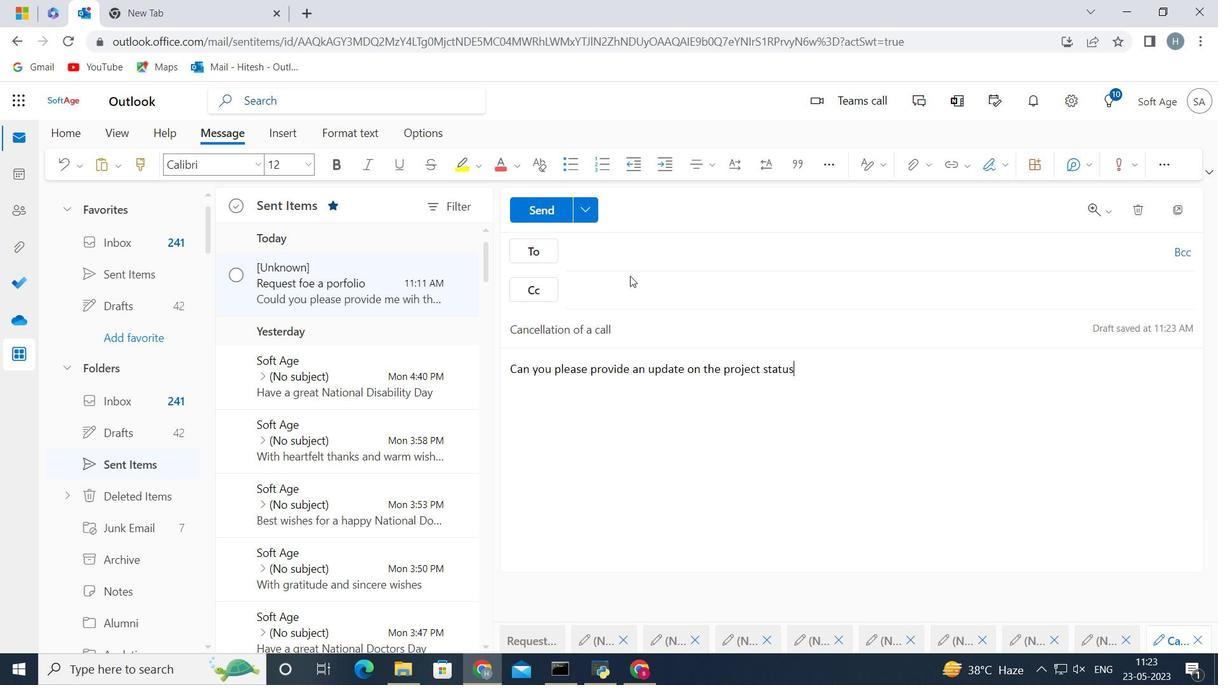 
Action: Mouse pressed left at (629, 253)
Screenshot: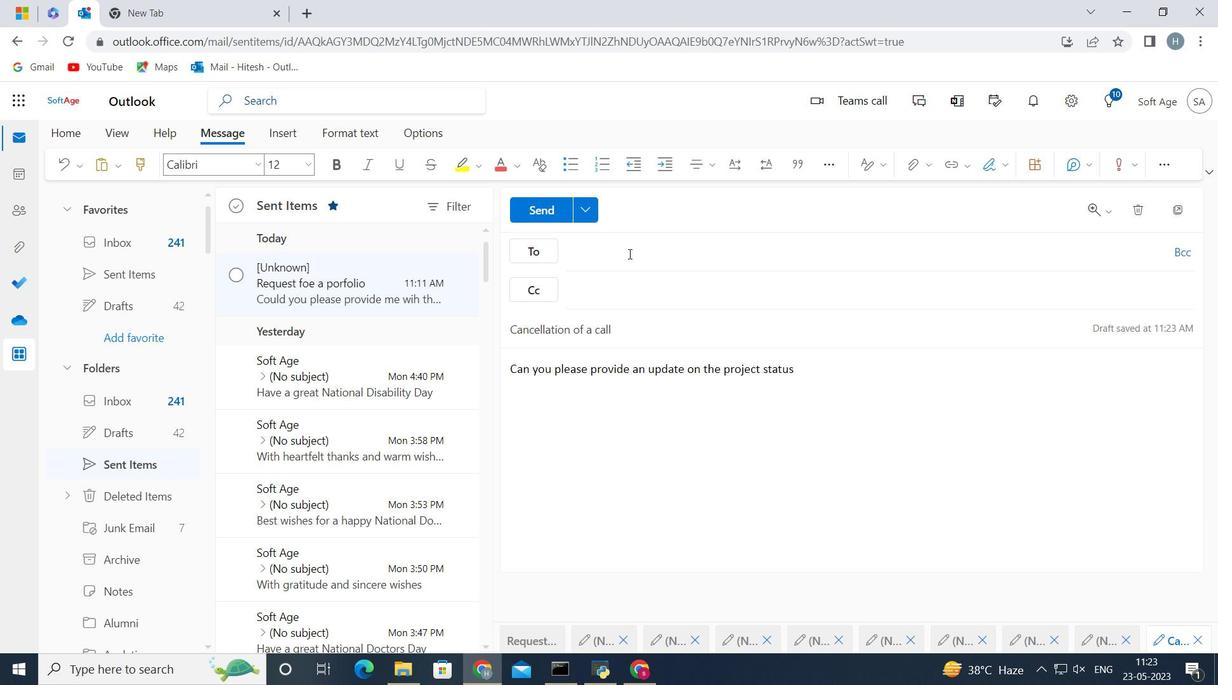 
Action: Key pressed softage.9<Key.shift>@
Screenshot: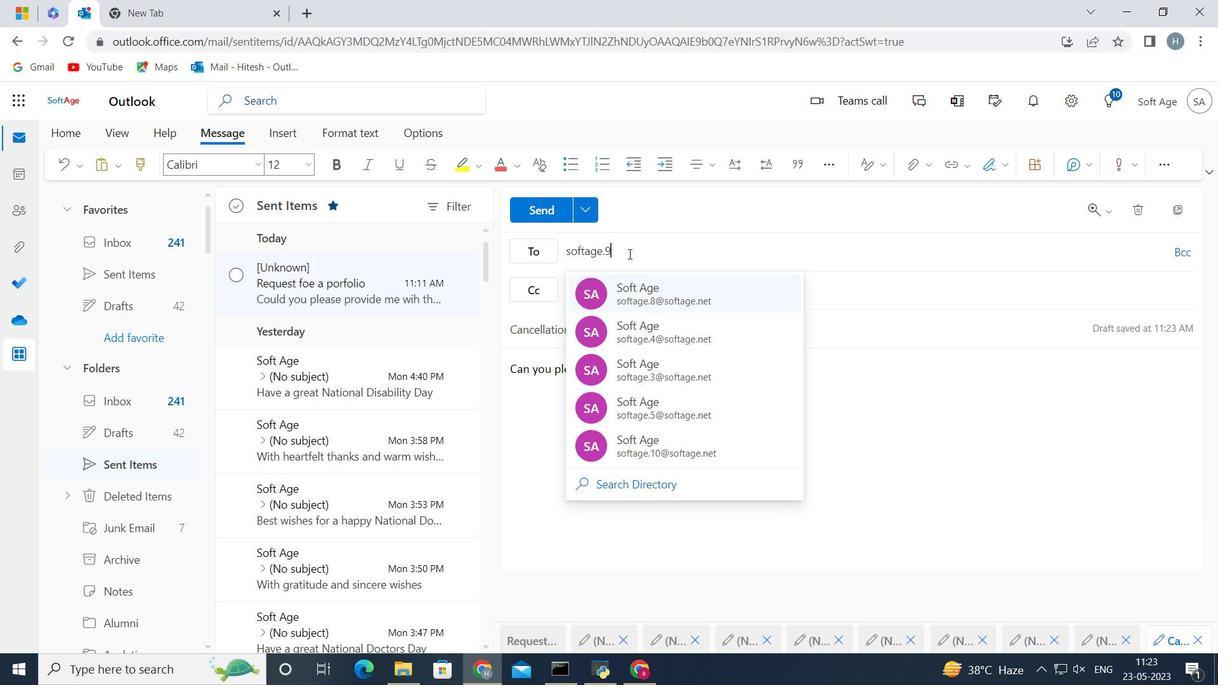 
Action: Mouse moved to (629, 253)
Screenshot: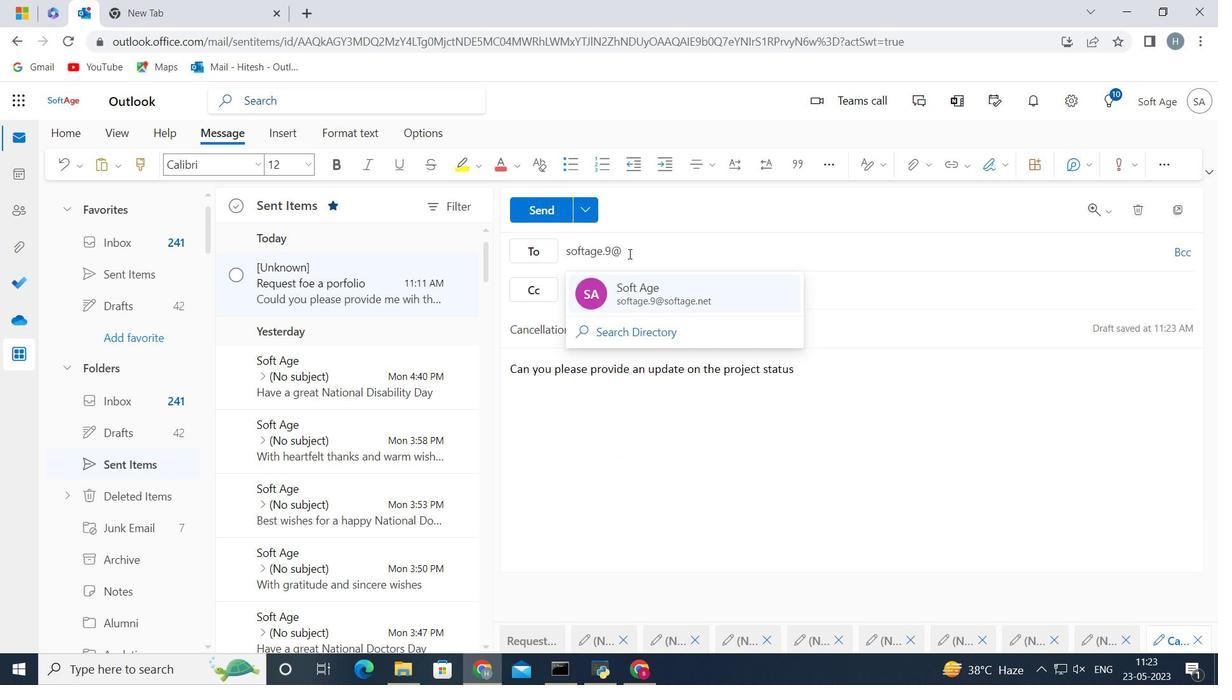 
Action: Key pressed so
Screenshot: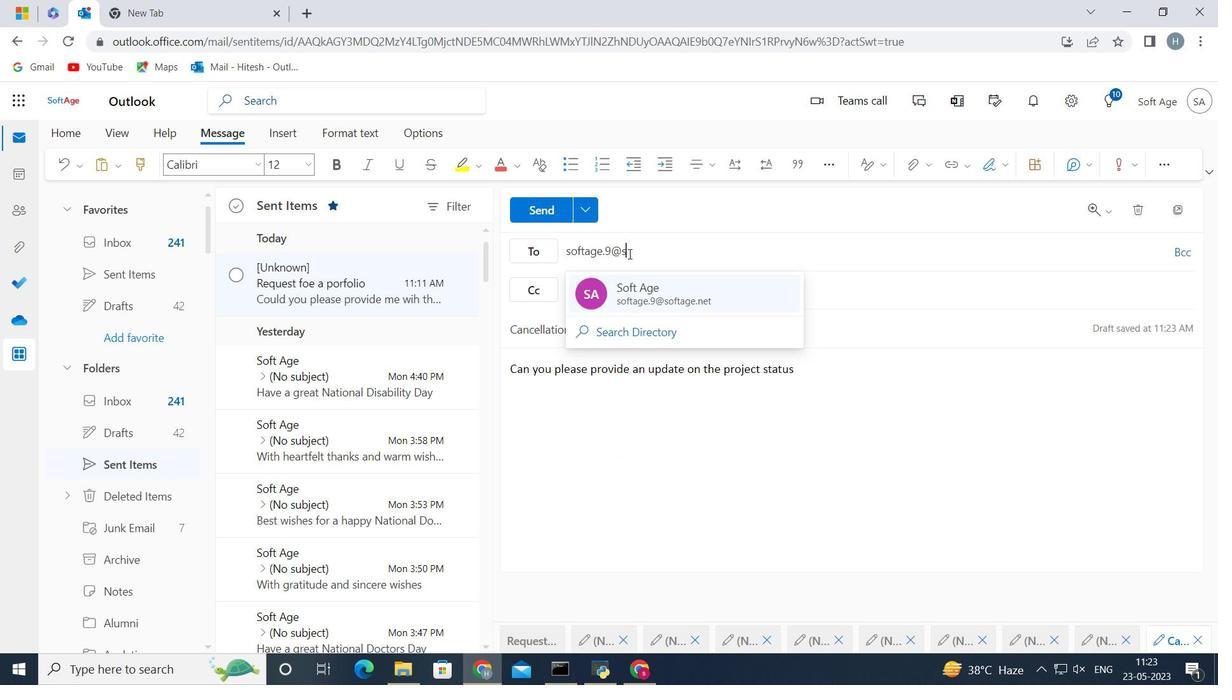 
Action: Mouse moved to (629, 255)
Screenshot: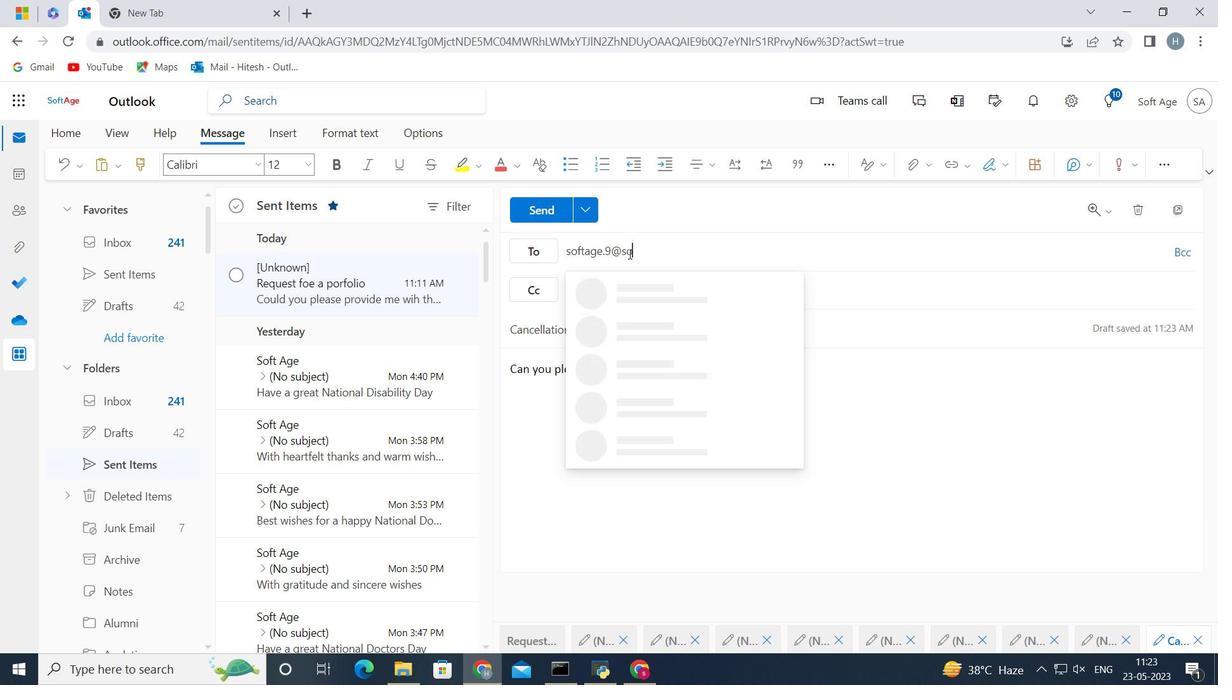 
Action: Key pressed ftage.net
Screenshot: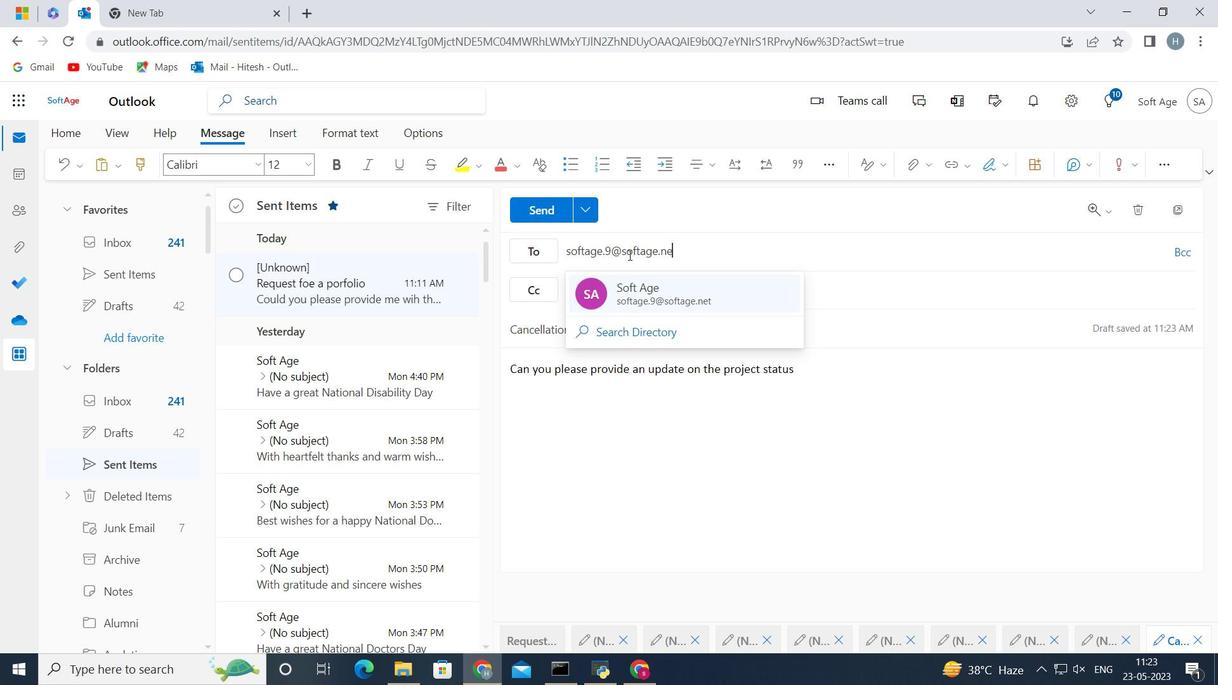 
Action: Mouse moved to (641, 288)
Screenshot: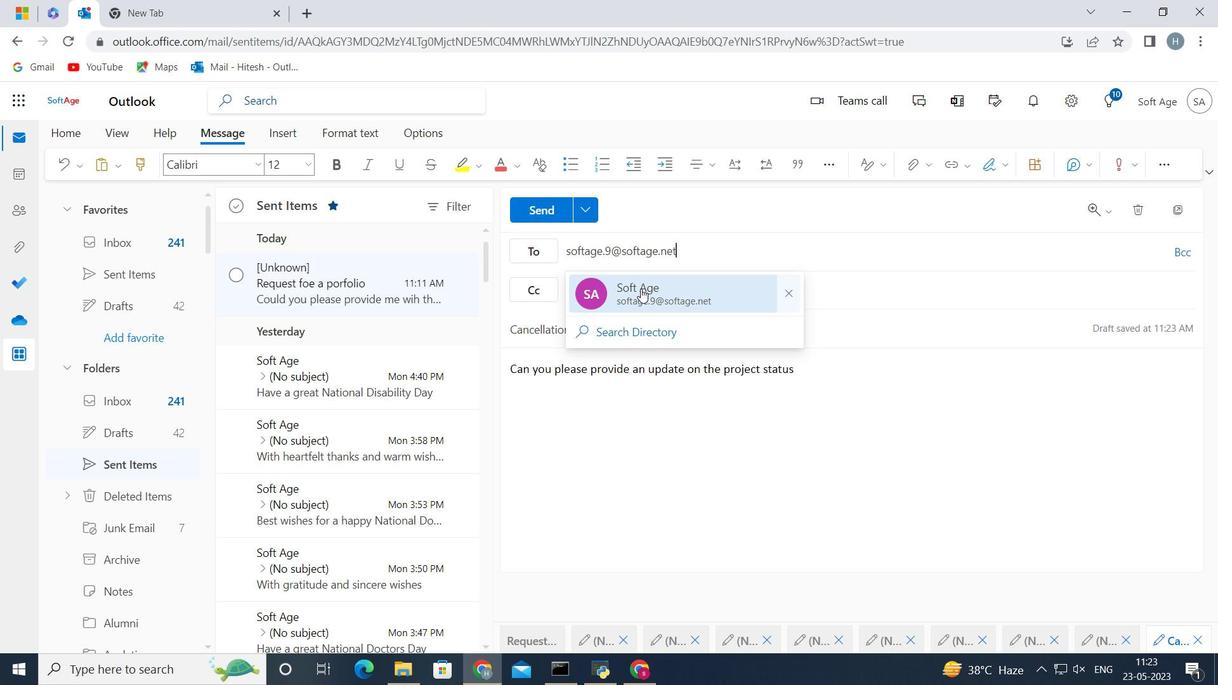 
Action: Mouse pressed left at (641, 288)
Screenshot: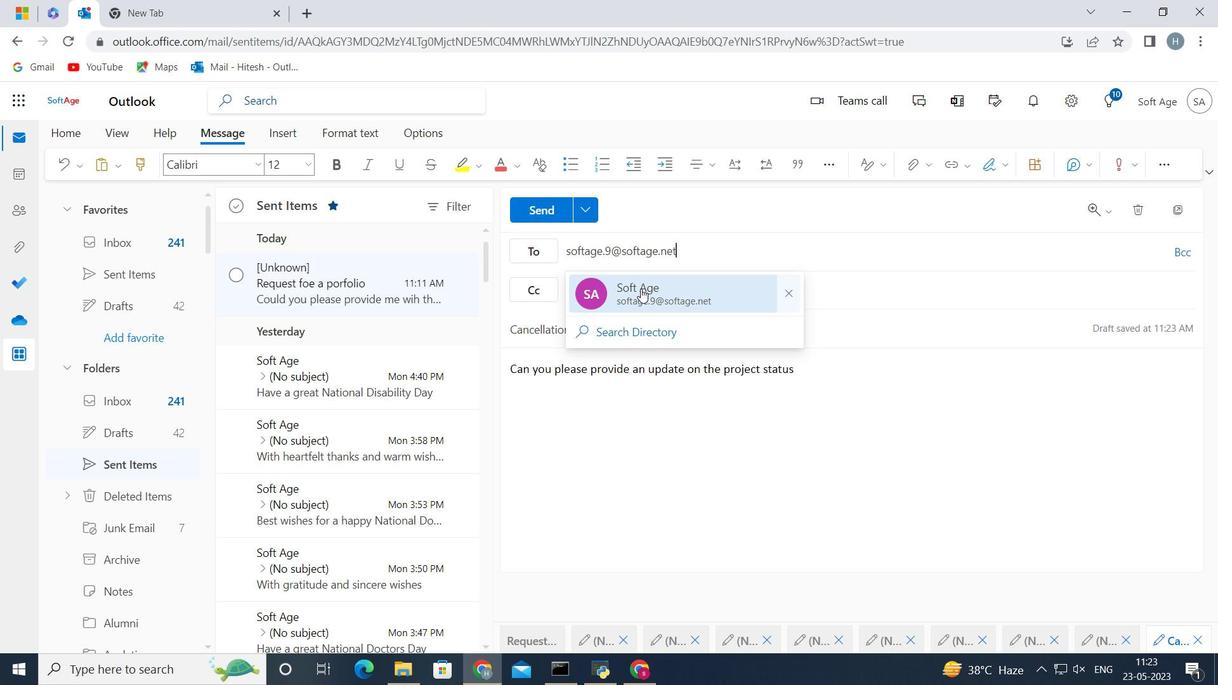 
Action: Mouse moved to (554, 214)
Screenshot: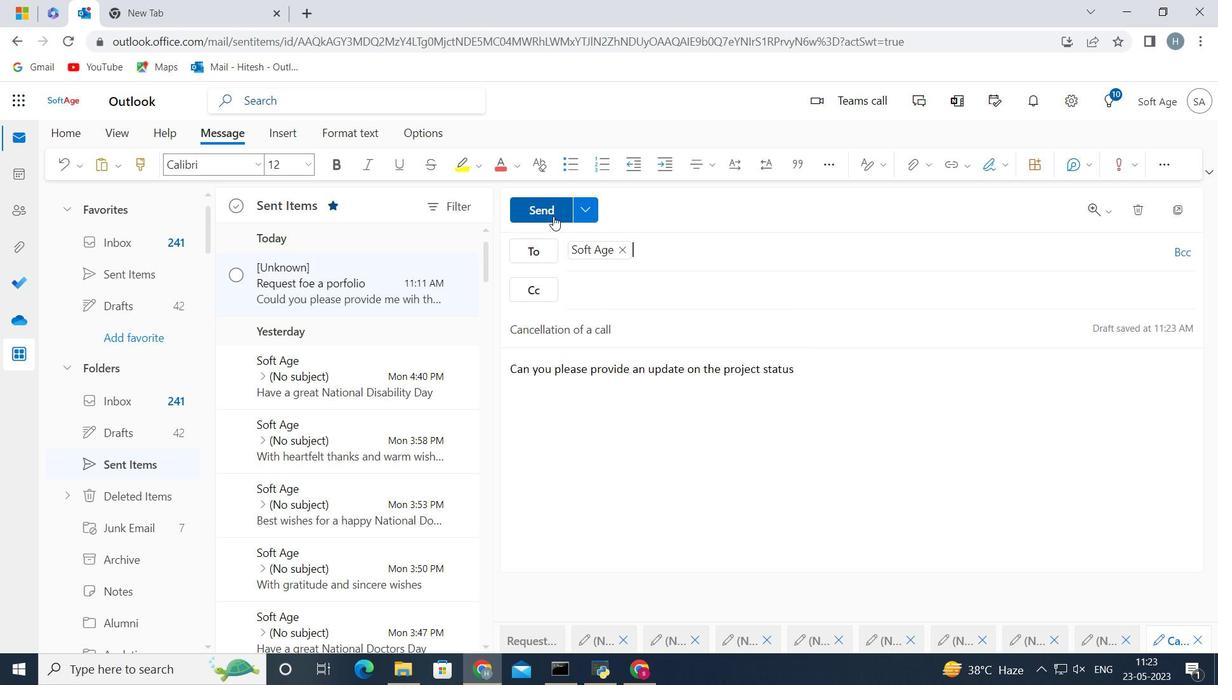 
Action: Mouse pressed left at (554, 214)
Screenshot: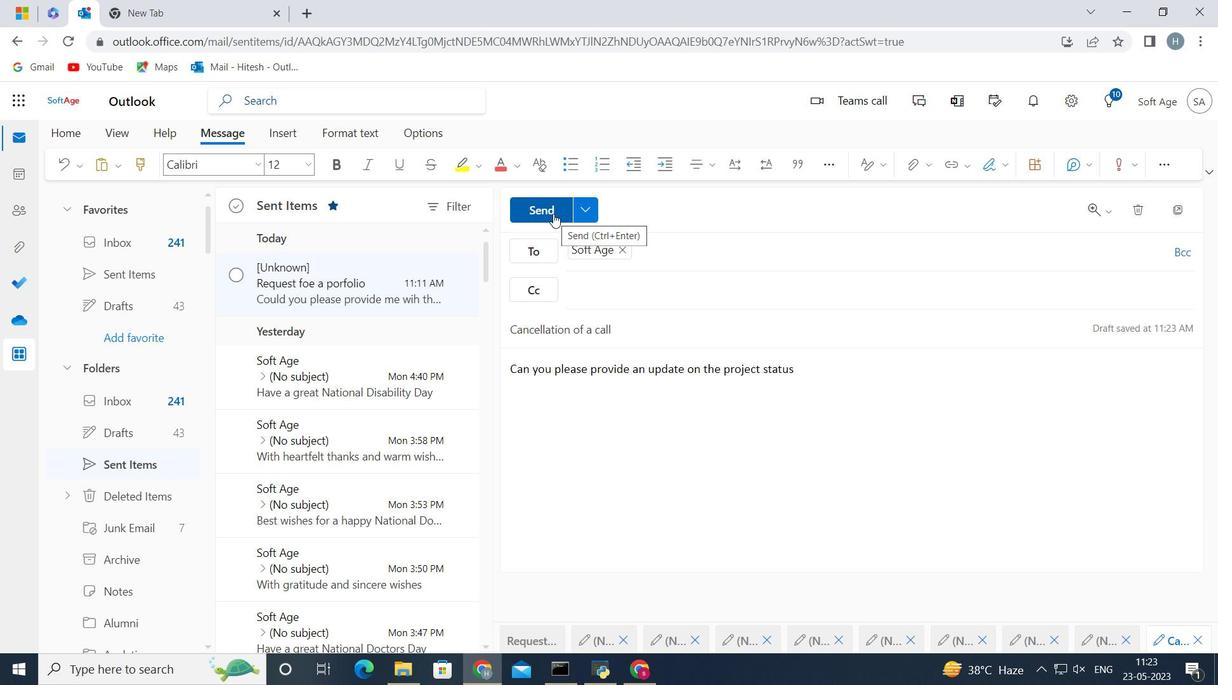 
Action: Mouse moved to (340, 278)
Screenshot: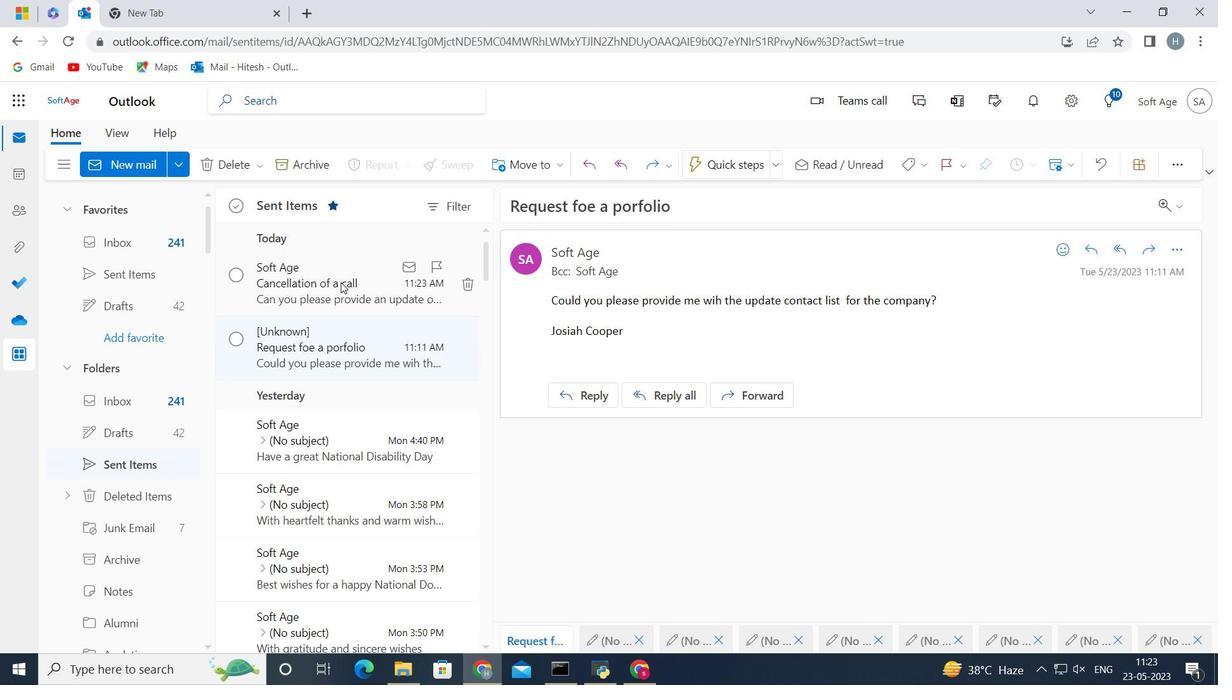 
Action: Mouse pressed left at (340, 278)
Screenshot: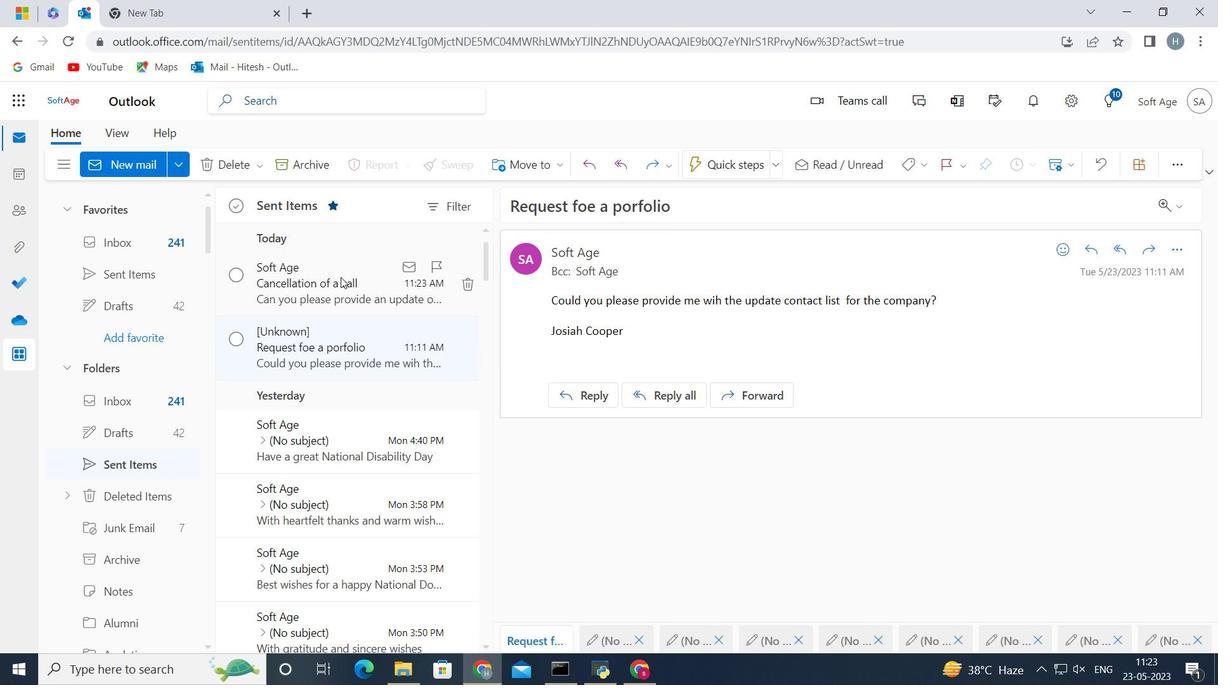 
Action: Mouse moved to (533, 165)
Screenshot: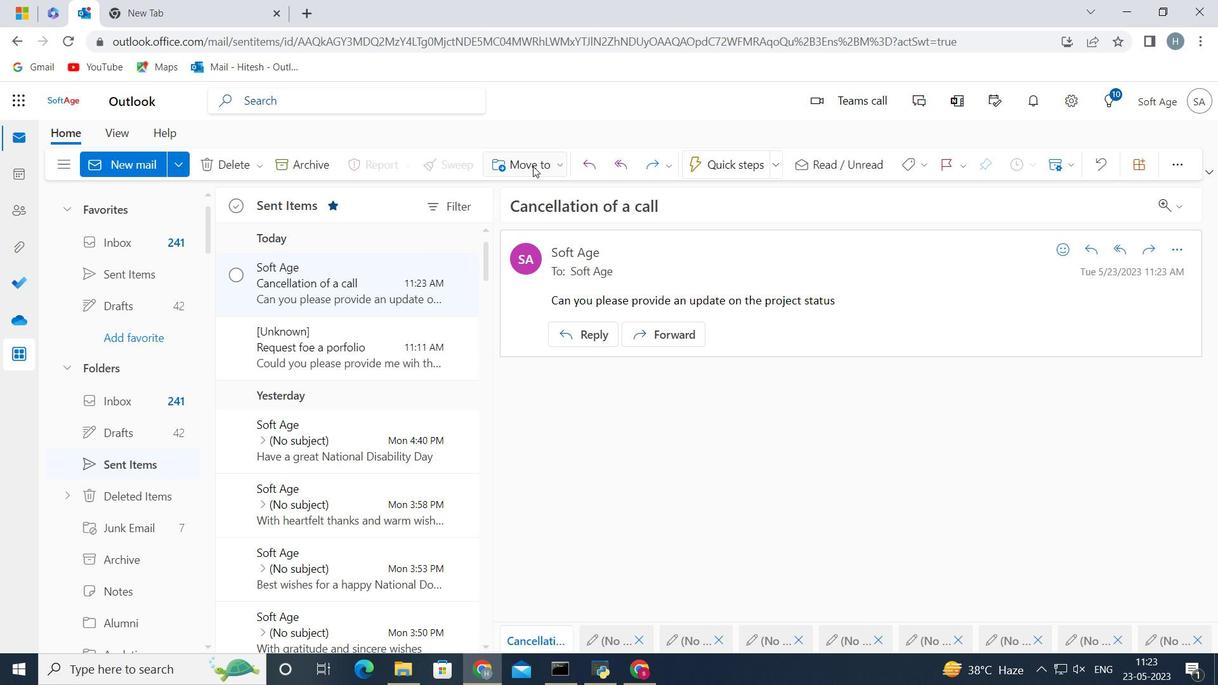 
Action: Mouse pressed left at (533, 165)
Screenshot: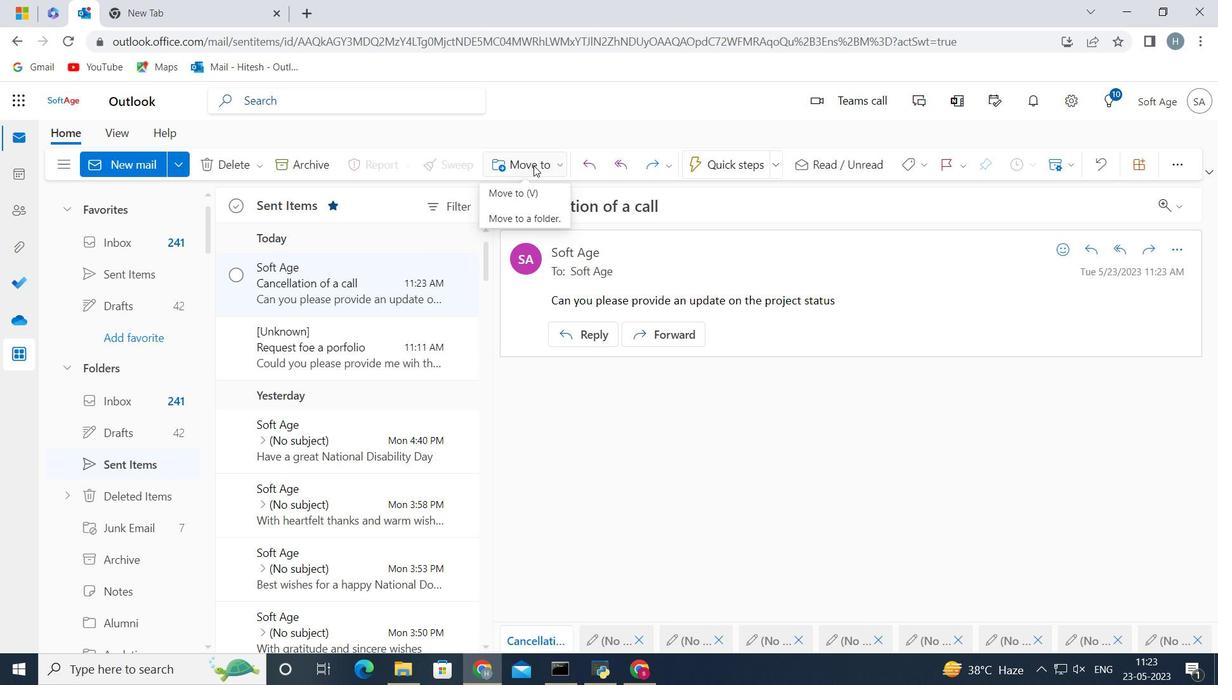 
Action: Mouse moved to (542, 195)
Screenshot: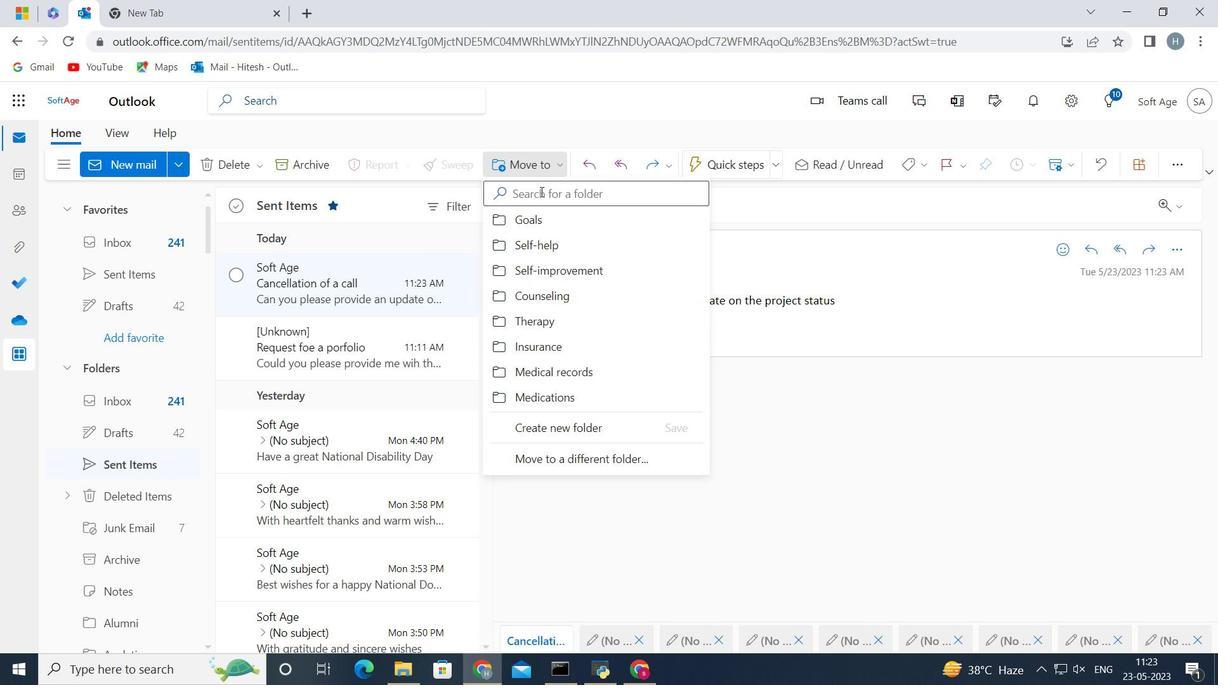 
Action: Mouse pressed left at (542, 195)
Screenshot: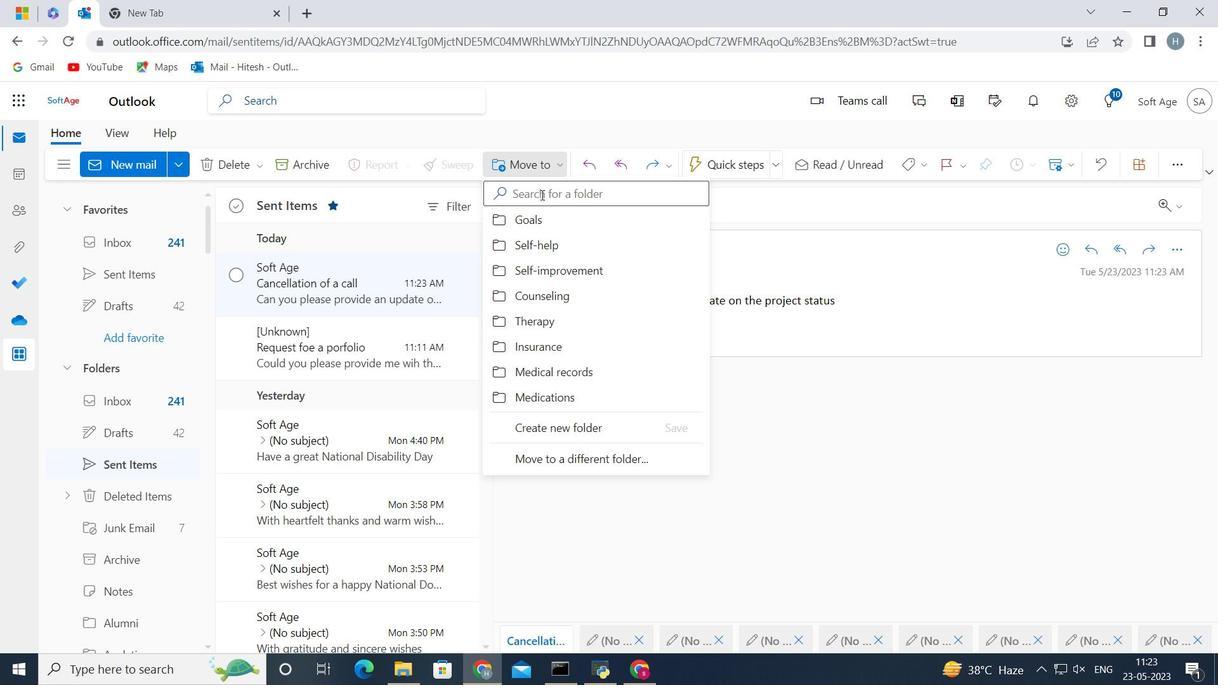 
Action: Key pressed <Key.shift><Key.shift><Key.shift><Key.shift><Key.shift>Journaling
Screenshot: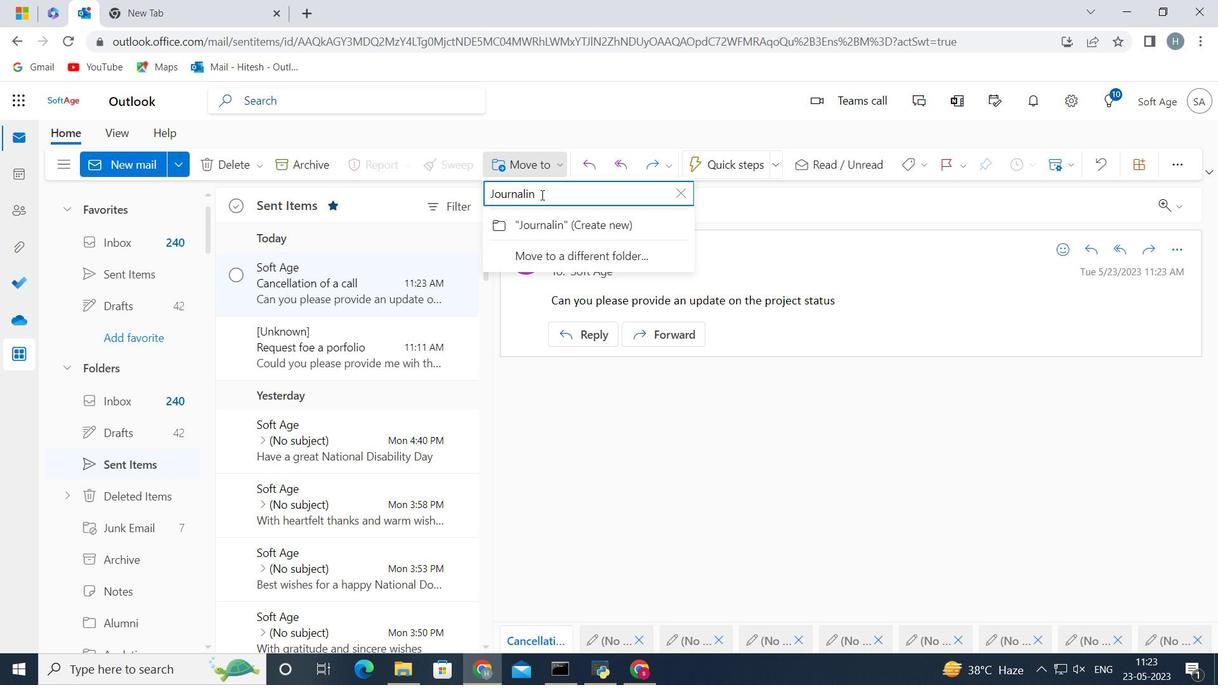 
Action: Mouse moved to (502, 225)
Screenshot: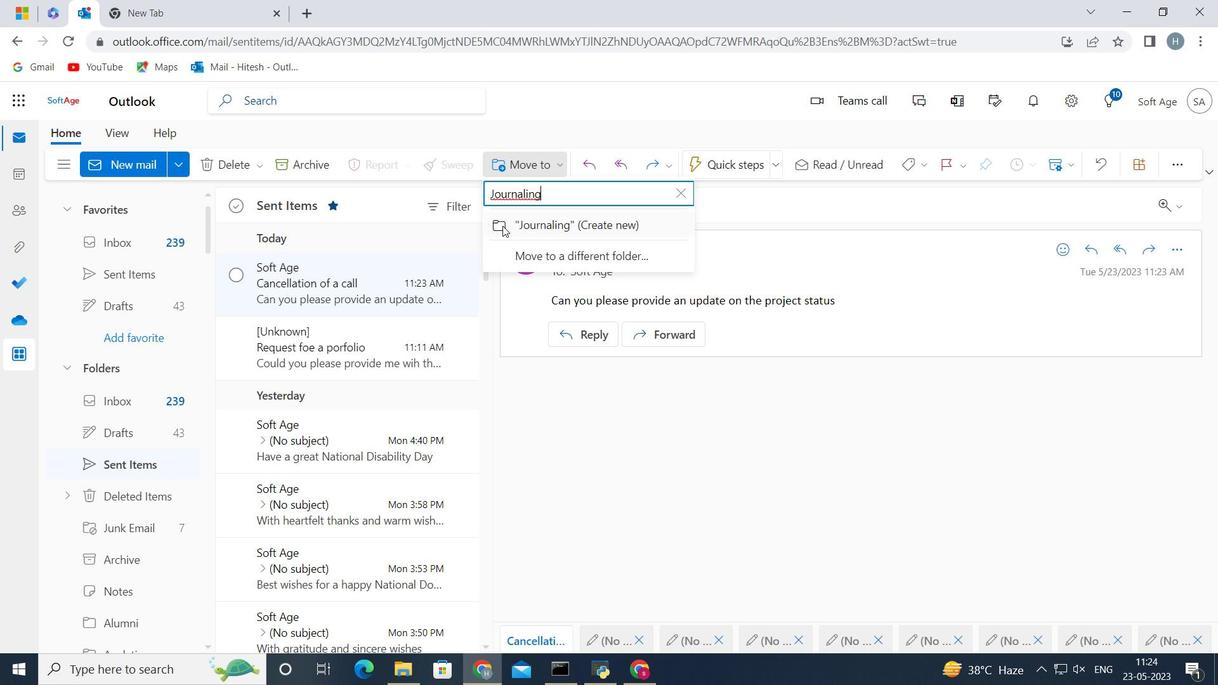 
Action: Mouse pressed left at (502, 225)
Screenshot: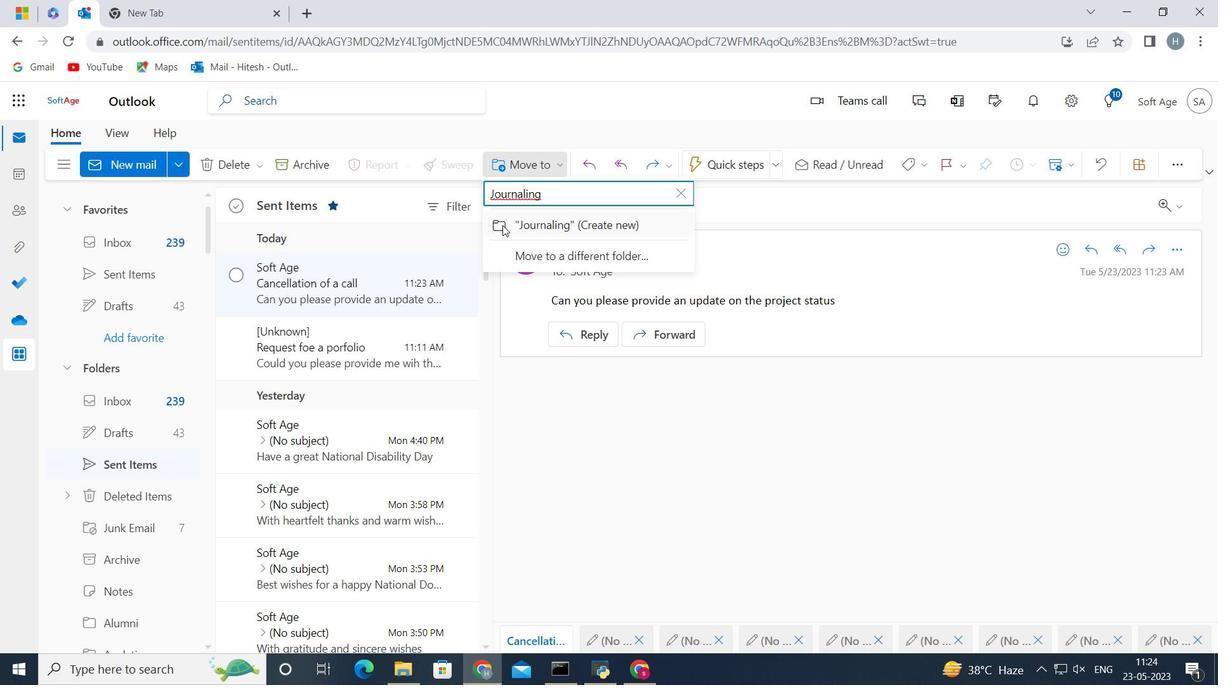 
Action: Mouse moved to (677, 401)
Screenshot: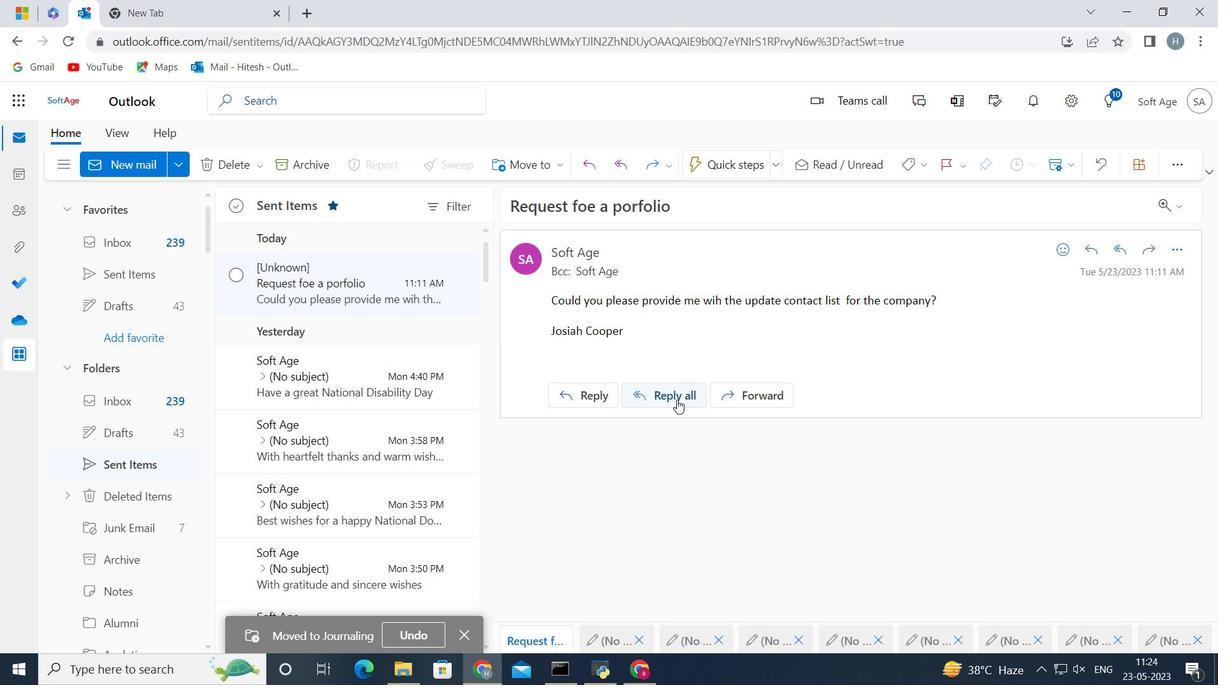 
